 Task: For heading Use Lobster with orange colour, bold & Underline.  font size for heading20,  'Change the font style of data to'Lobster and font size to 12,  Change the alignment of both headline & data to Align right In the sheet  Budget Analysis Sheet
Action: Mouse moved to (299, 157)
Screenshot: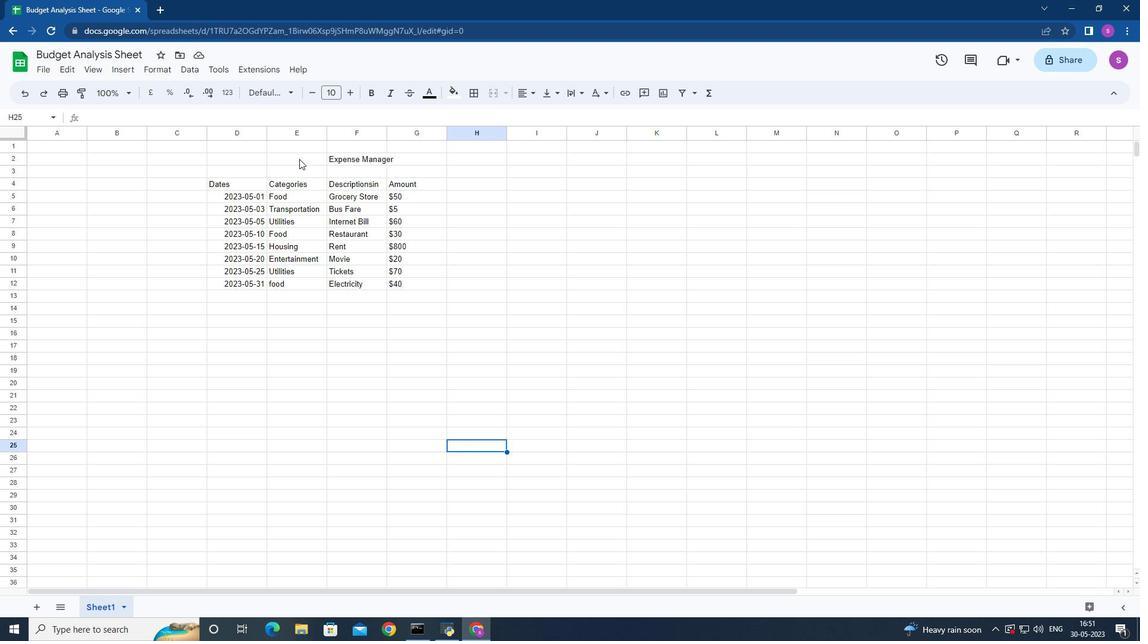 
Action: Mouse pressed left at (299, 157)
Screenshot: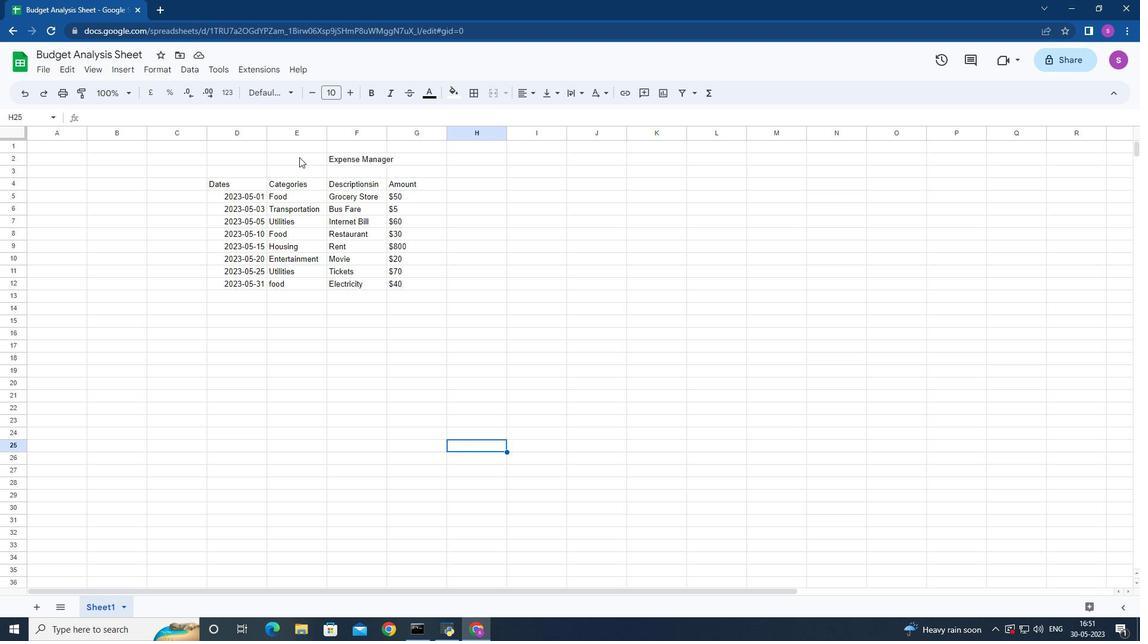 
Action: Mouse moved to (294, 90)
Screenshot: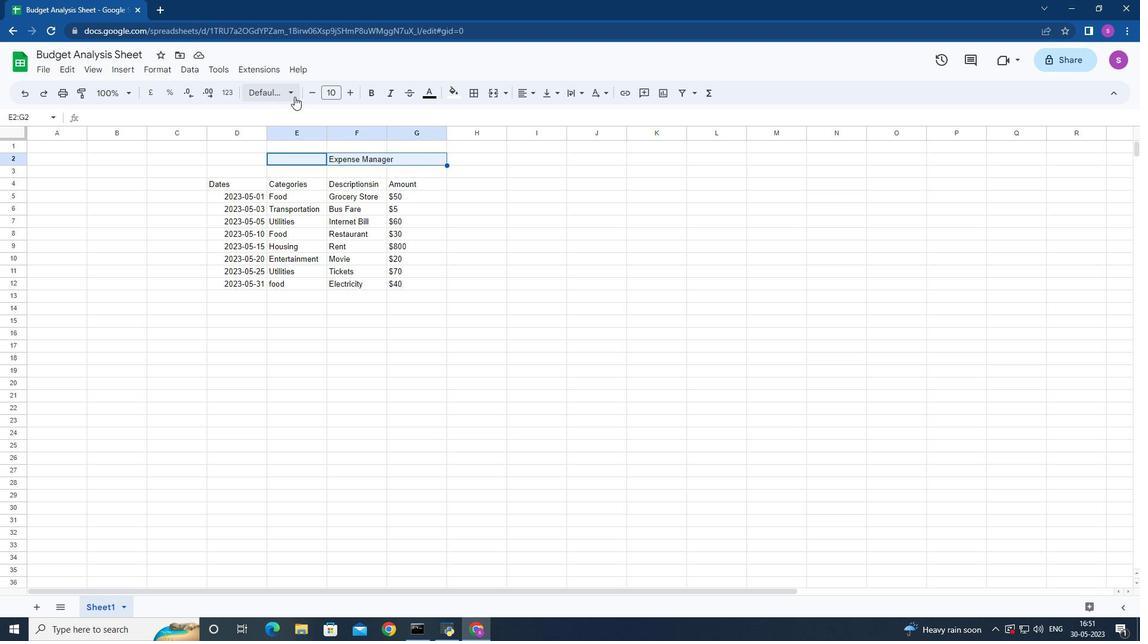 
Action: Mouse pressed left at (294, 90)
Screenshot: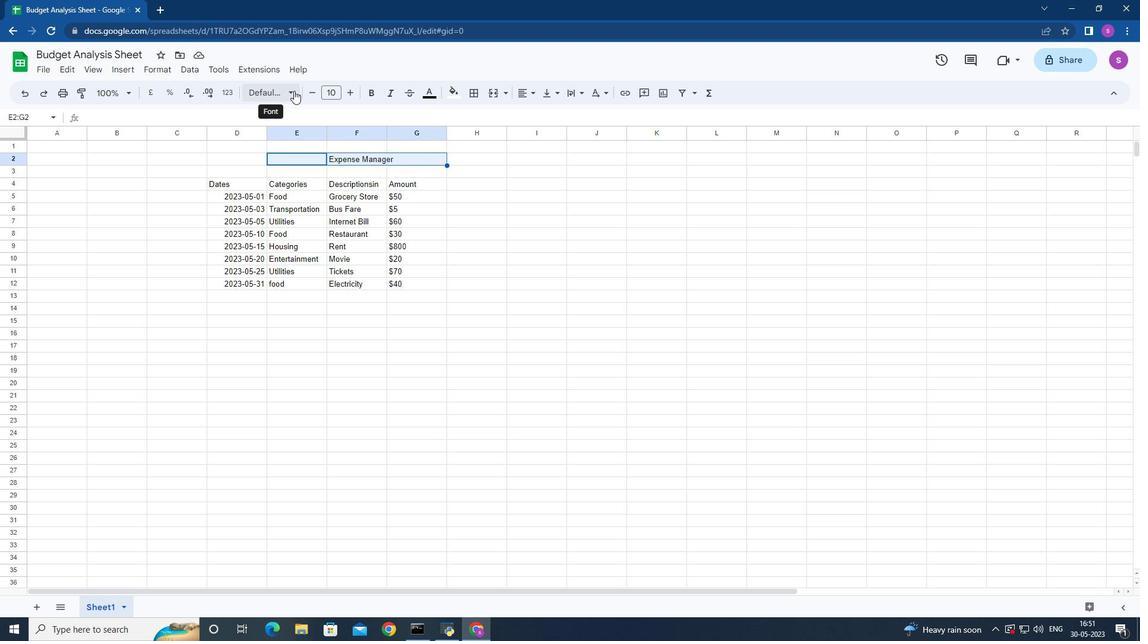
Action: Mouse moved to (326, 414)
Screenshot: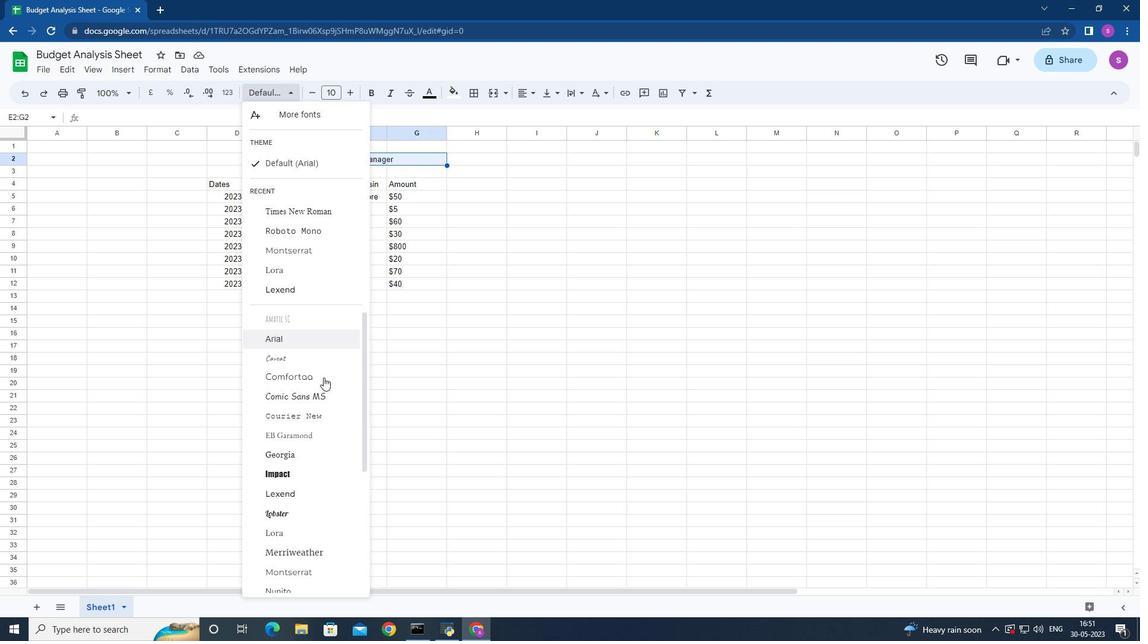 
Action: Mouse scrolled (326, 413) with delta (0, 0)
Screenshot: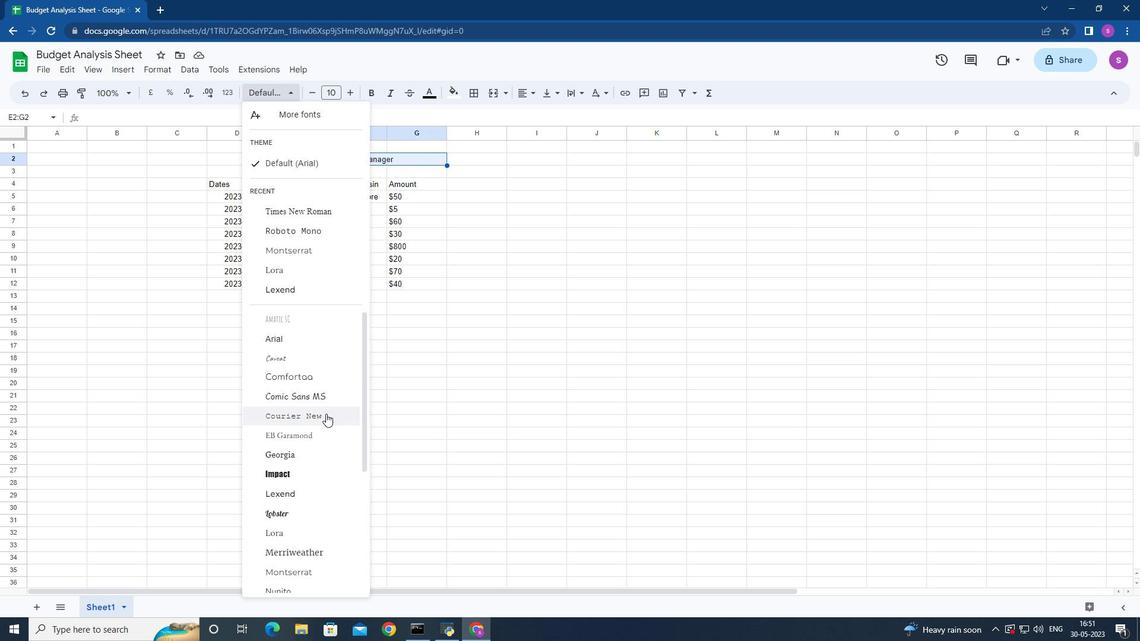
Action: Mouse moved to (308, 456)
Screenshot: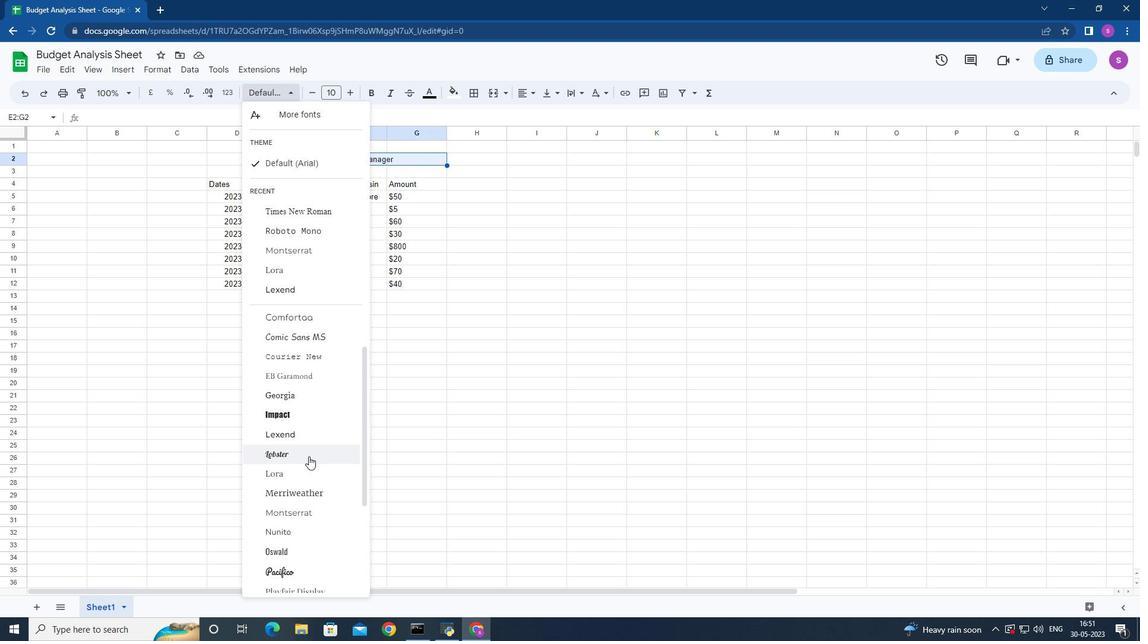 
Action: Mouse pressed left at (308, 456)
Screenshot: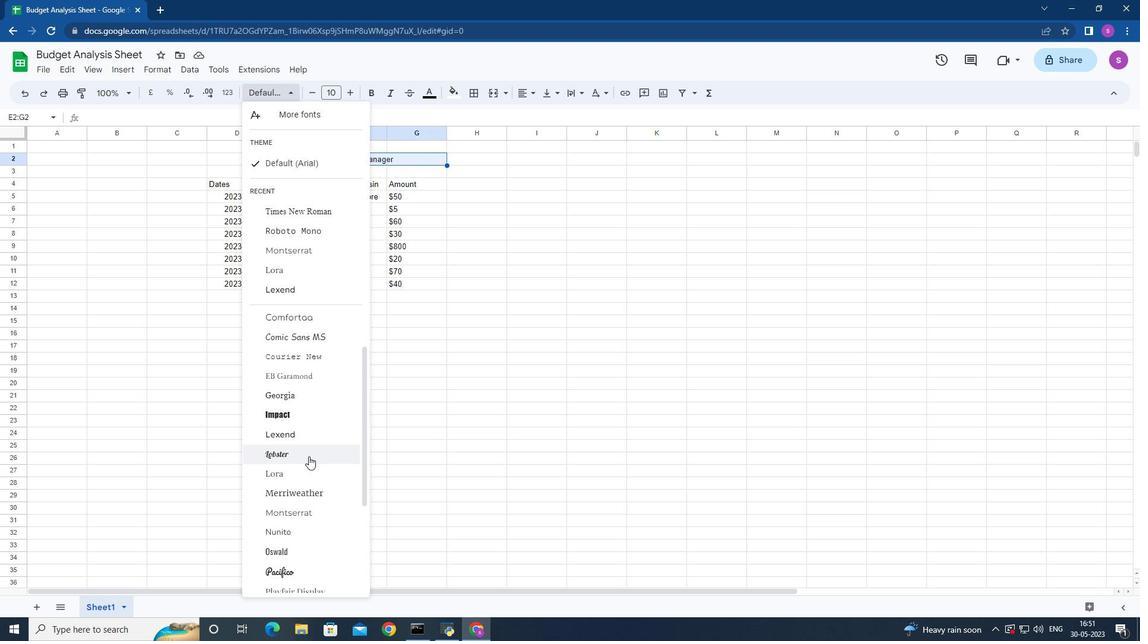 
Action: Mouse moved to (430, 92)
Screenshot: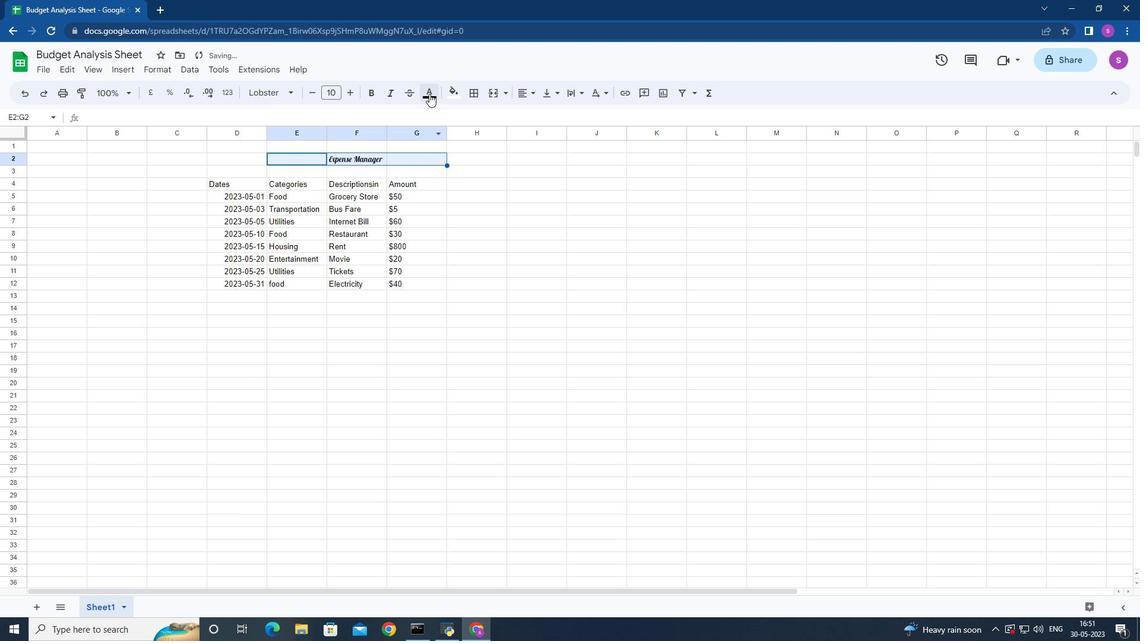 
Action: Mouse pressed left at (430, 92)
Screenshot: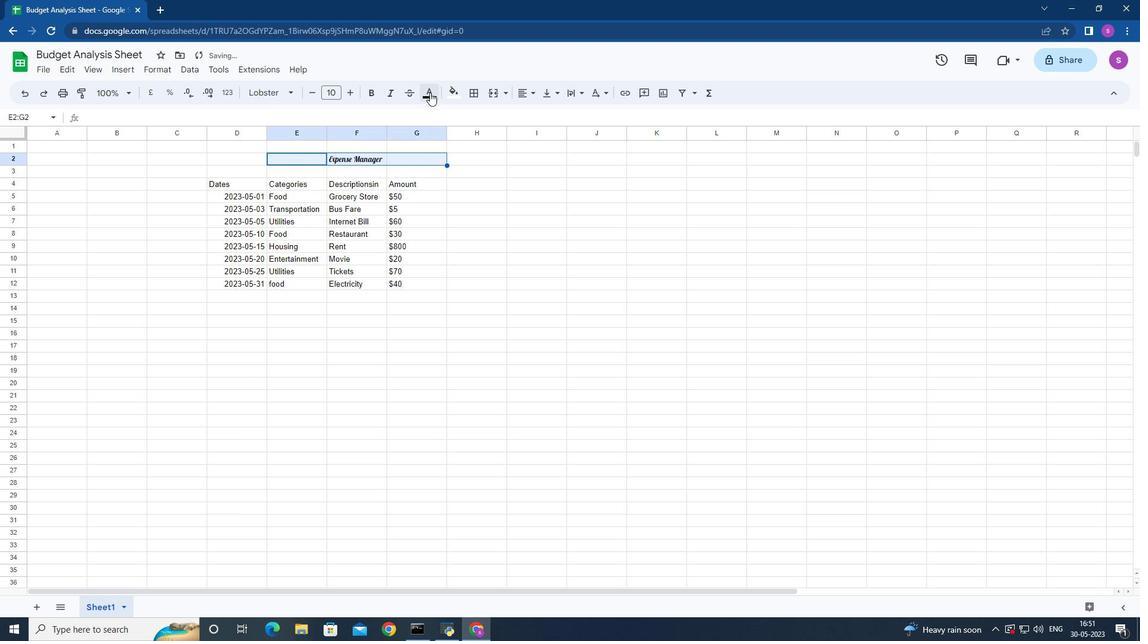 
Action: Mouse moved to (457, 149)
Screenshot: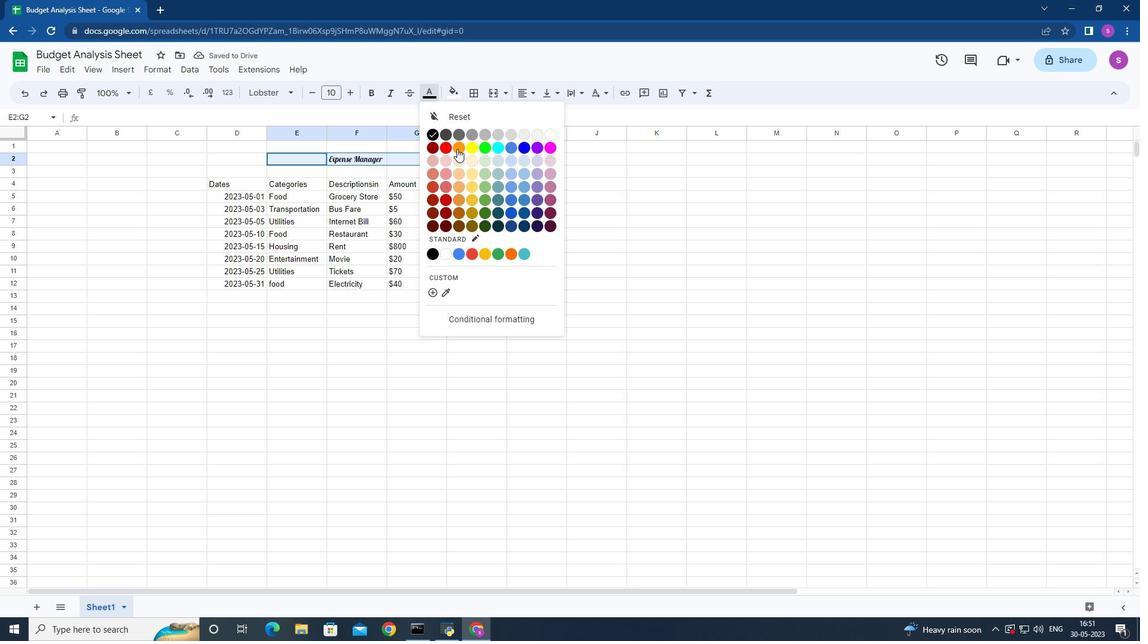 
Action: Mouse pressed left at (457, 149)
Screenshot: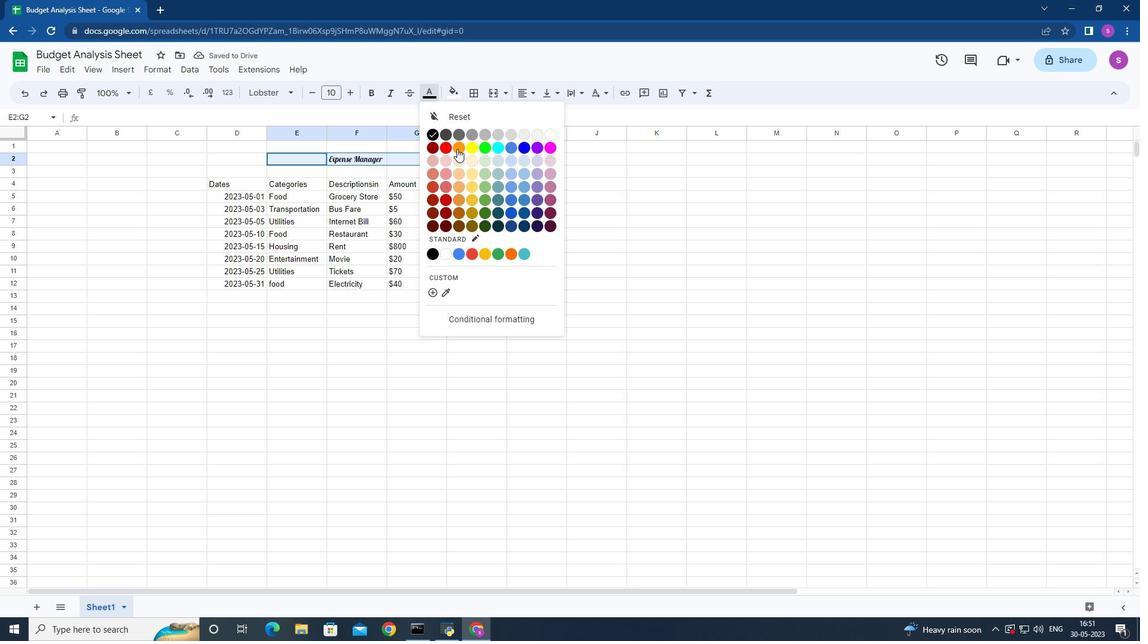 
Action: Mouse moved to (373, 93)
Screenshot: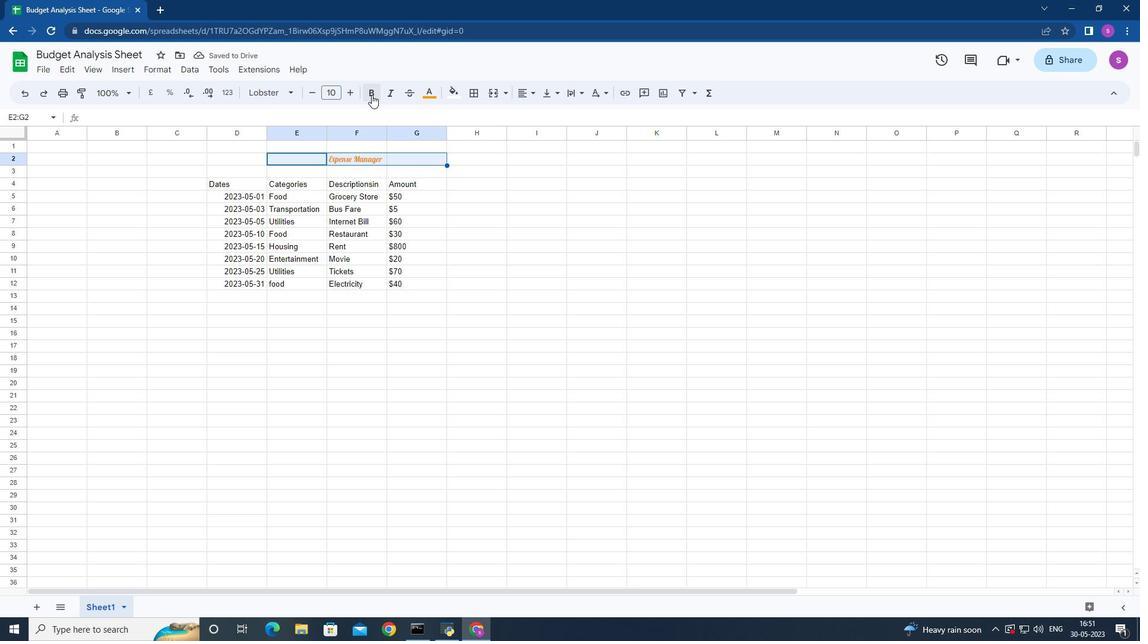 
Action: Mouse pressed left at (373, 93)
Screenshot: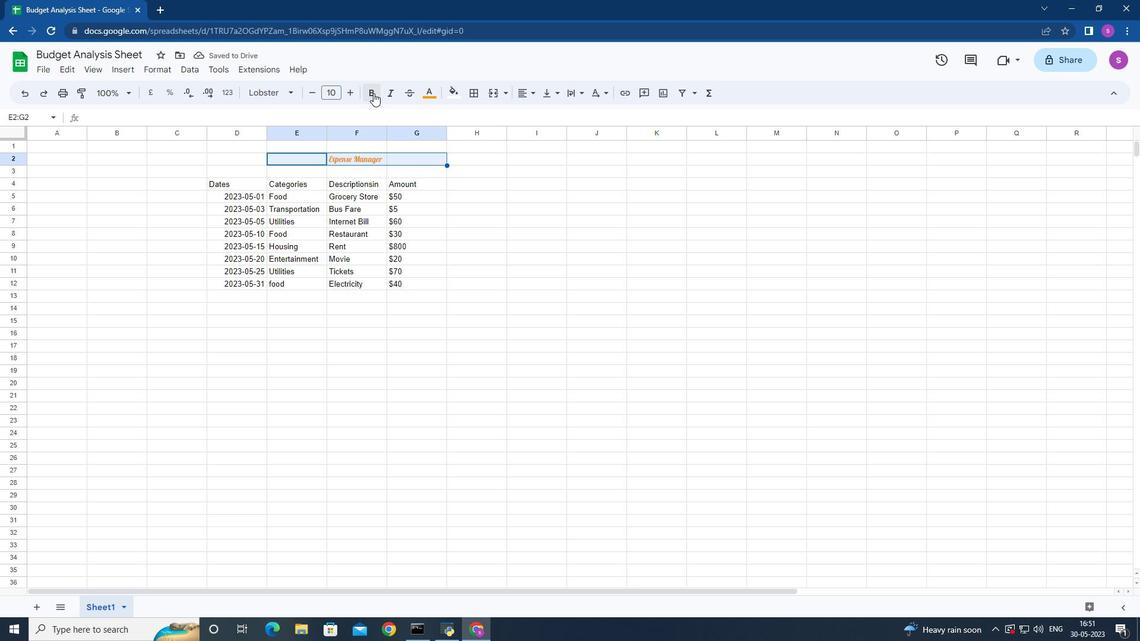
Action: Mouse moved to (156, 71)
Screenshot: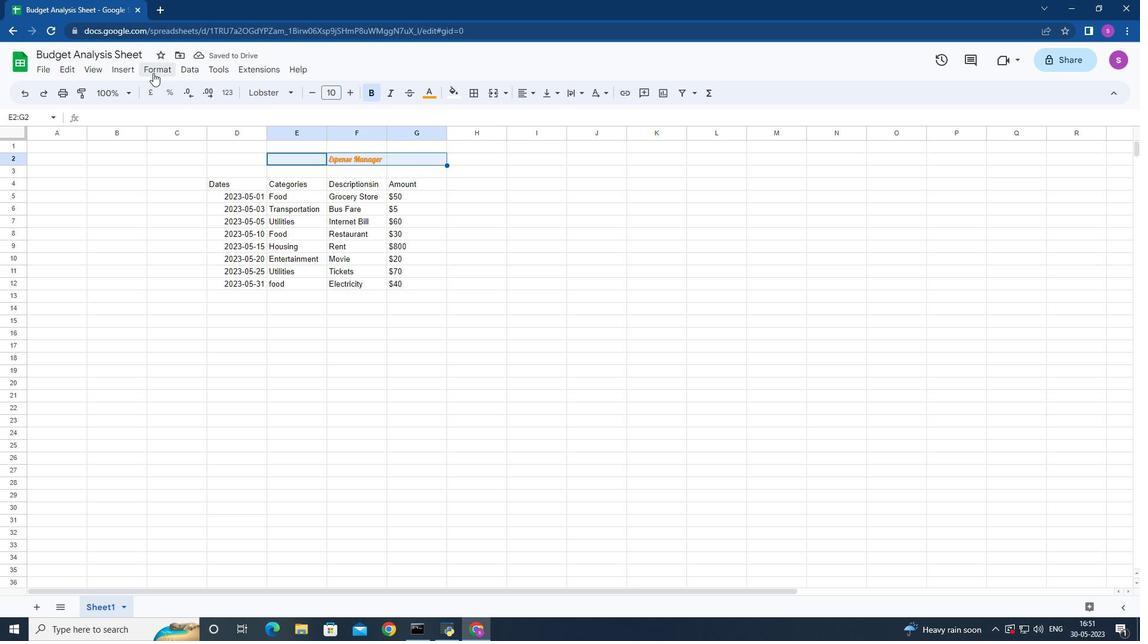 
Action: Mouse pressed left at (156, 71)
Screenshot: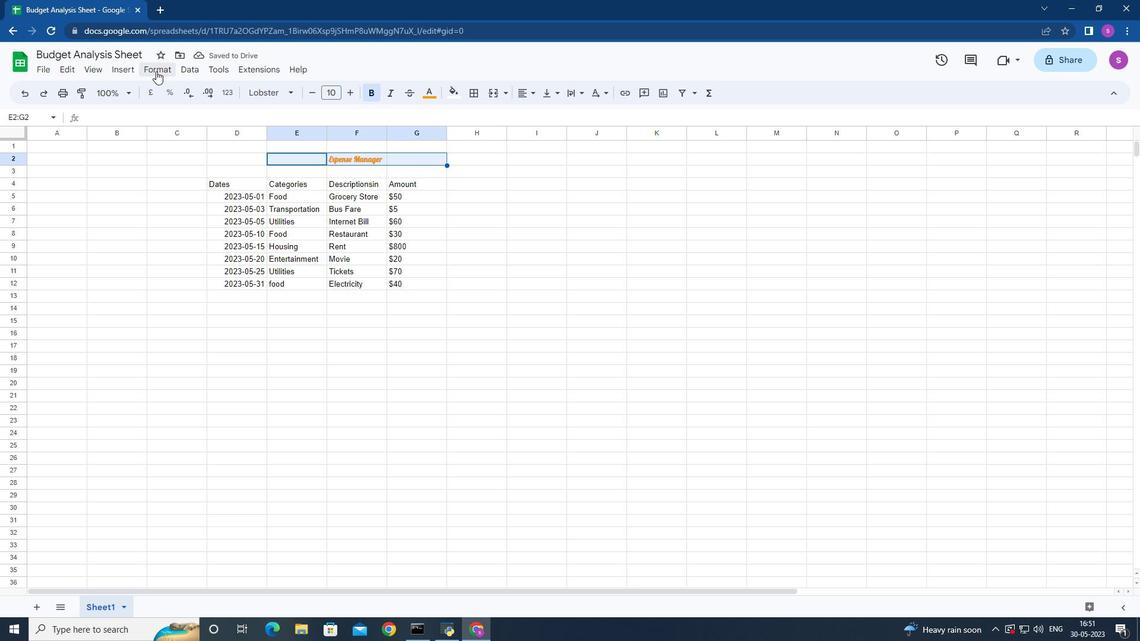 
Action: Mouse moved to (357, 177)
Screenshot: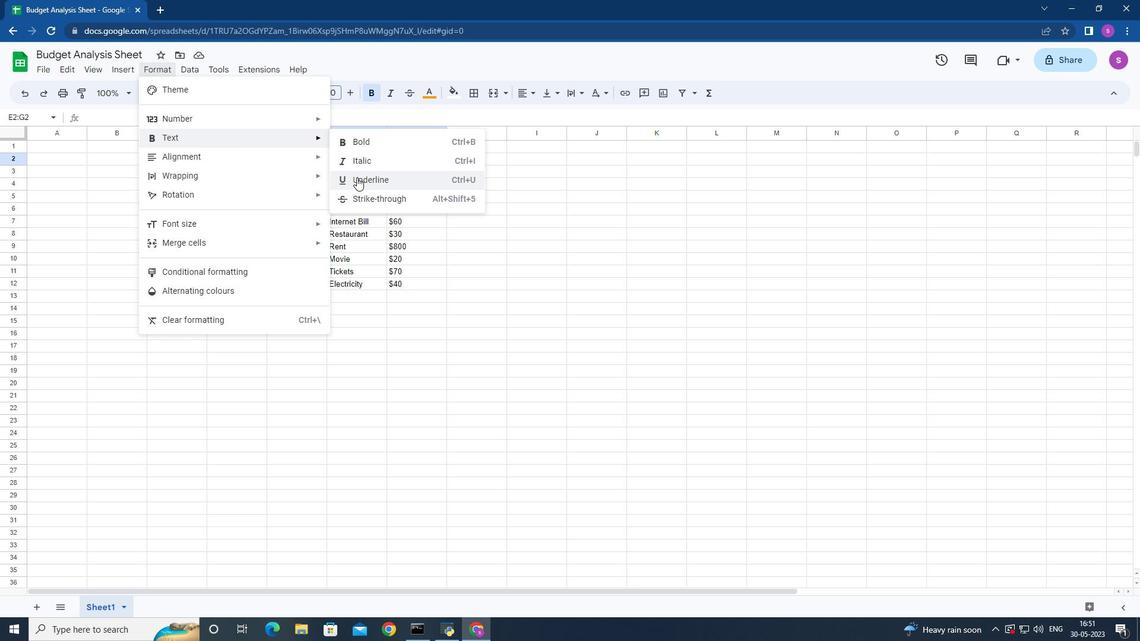 
Action: Mouse pressed left at (357, 177)
Screenshot: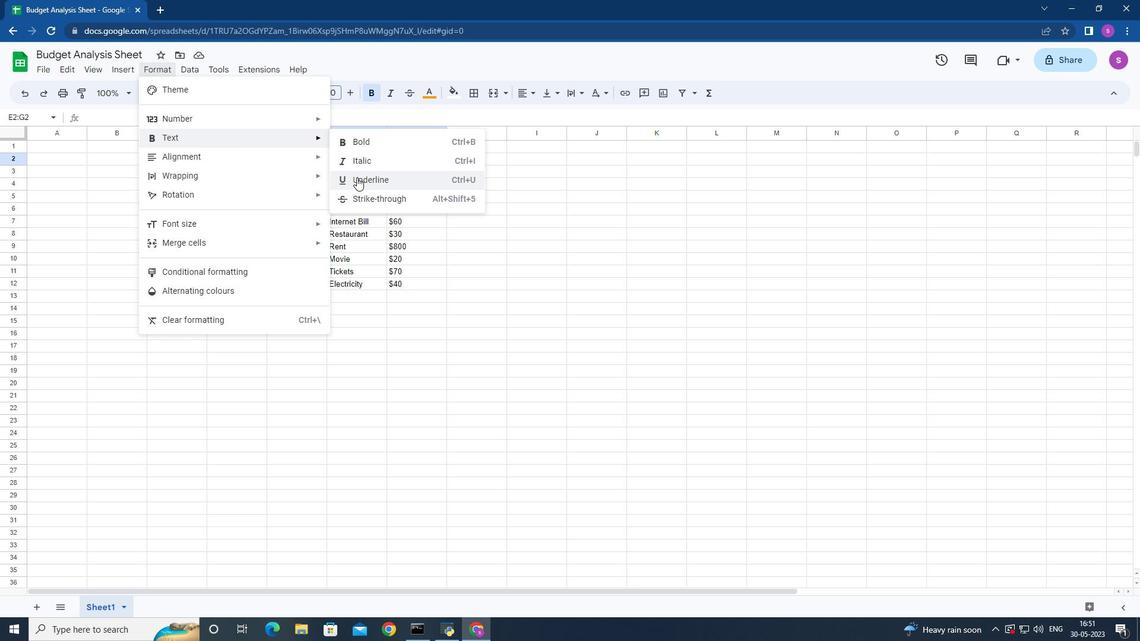 
Action: Mouse moved to (352, 94)
Screenshot: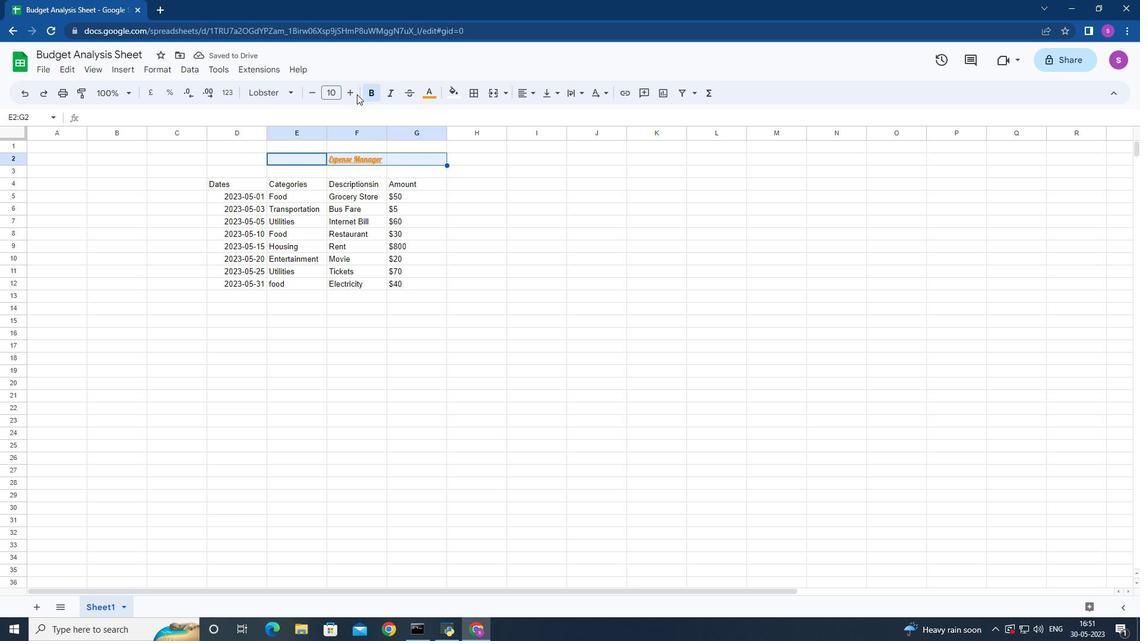 
Action: Mouse pressed left at (352, 94)
Screenshot: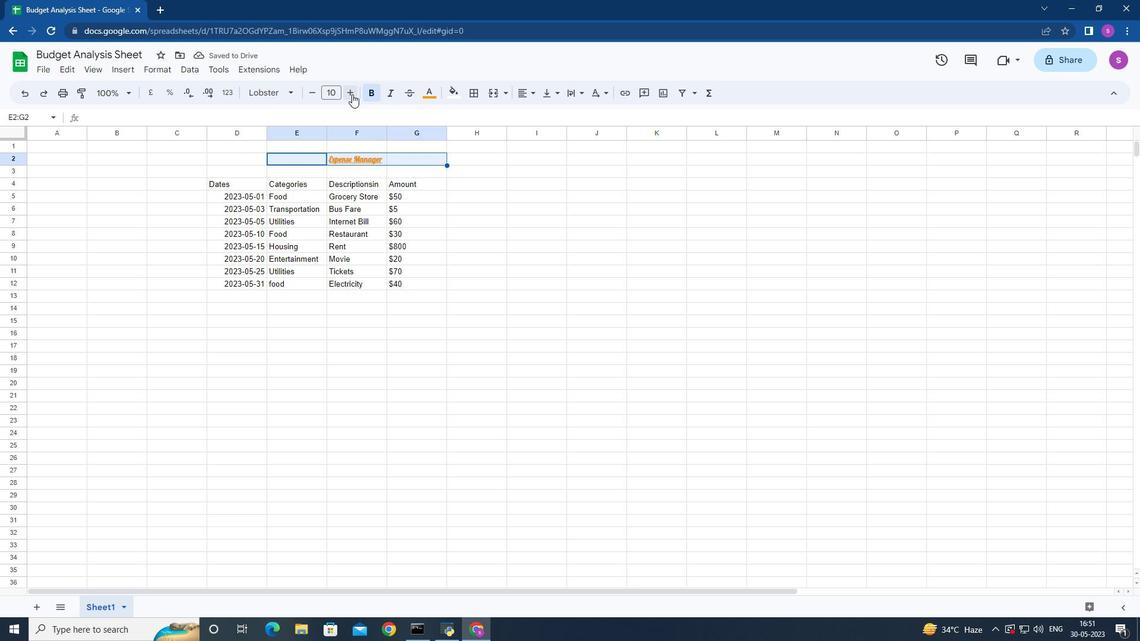 
Action: Mouse pressed left at (352, 94)
Screenshot: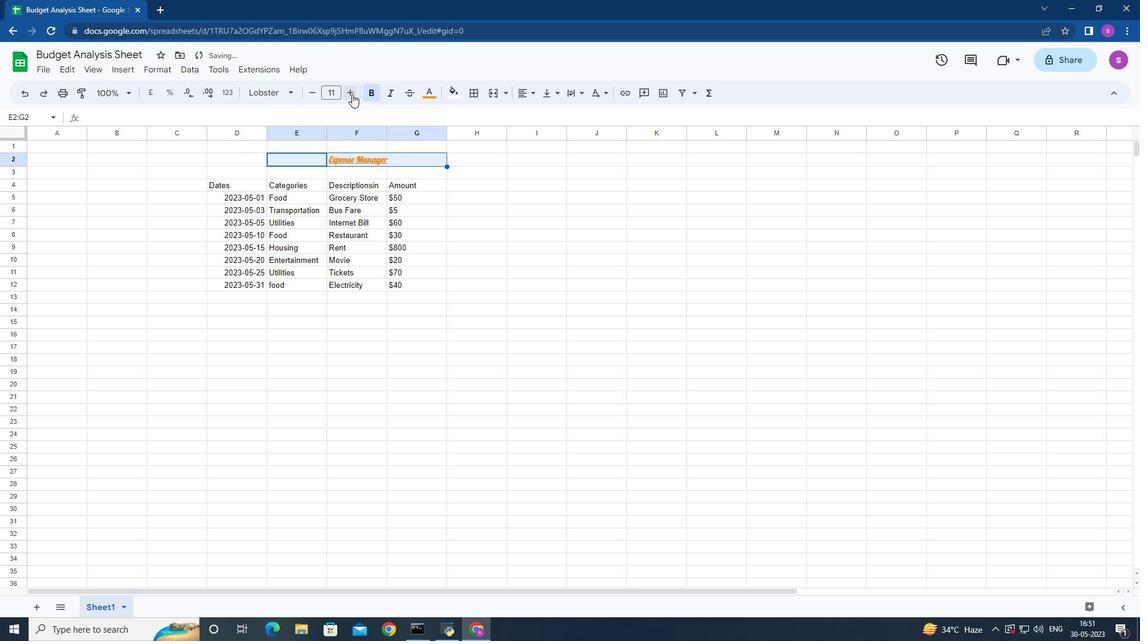 
Action: Mouse pressed left at (352, 94)
Screenshot: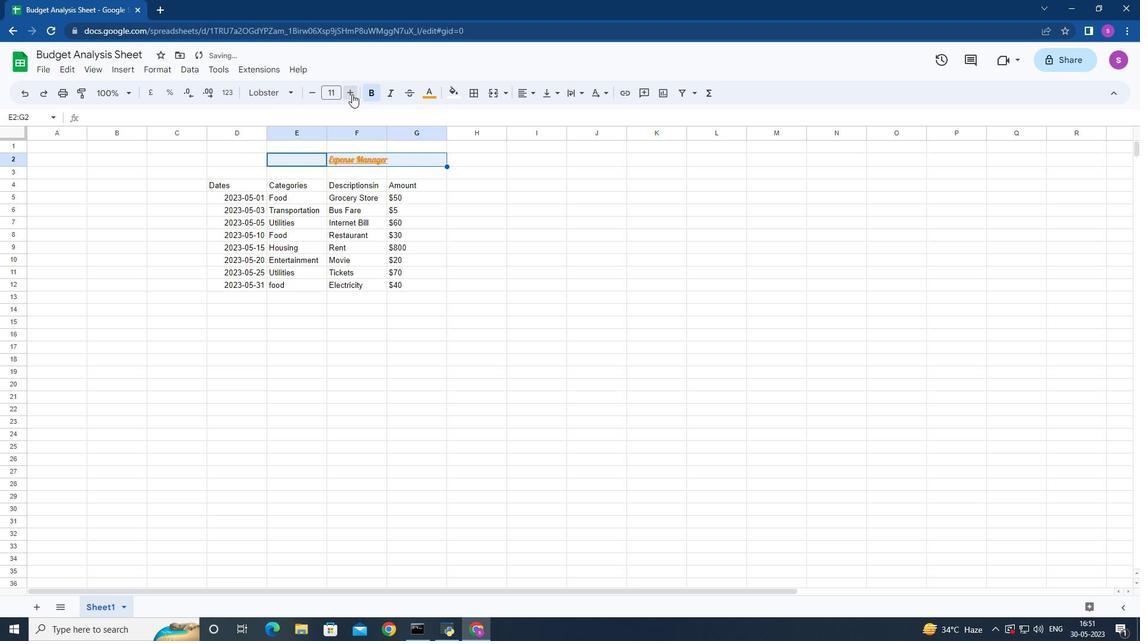 
Action: Mouse pressed left at (352, 94)
Screenshot: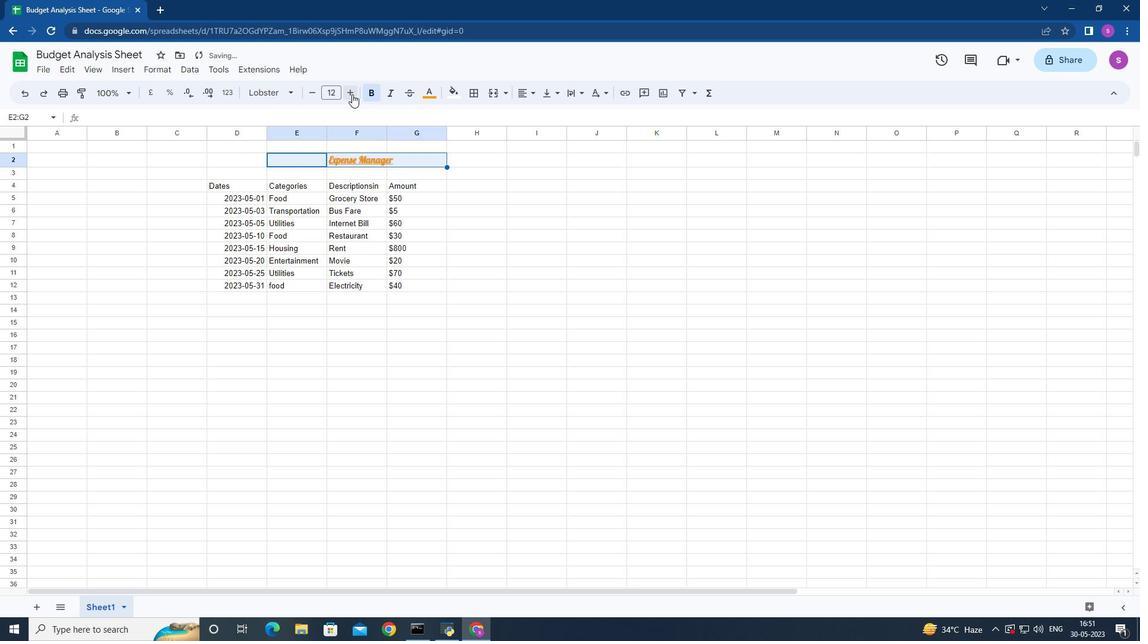 
Action: Mouse pressed left at (352, 94)
Screenshot: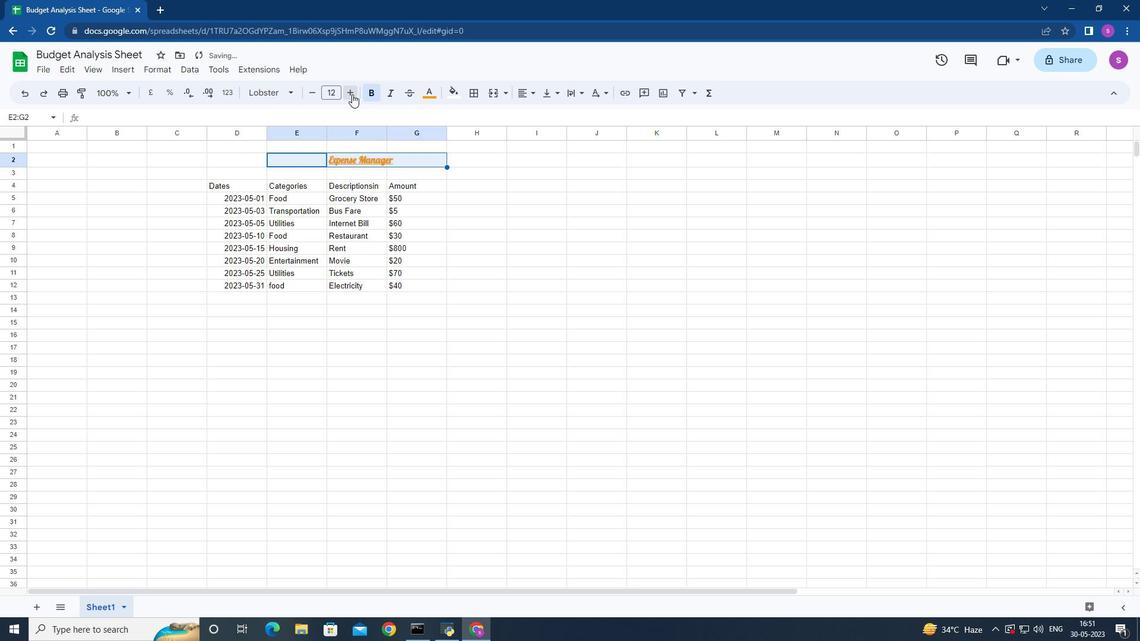 
Action: Mouse pressed left at (352, 94)
Screenshot: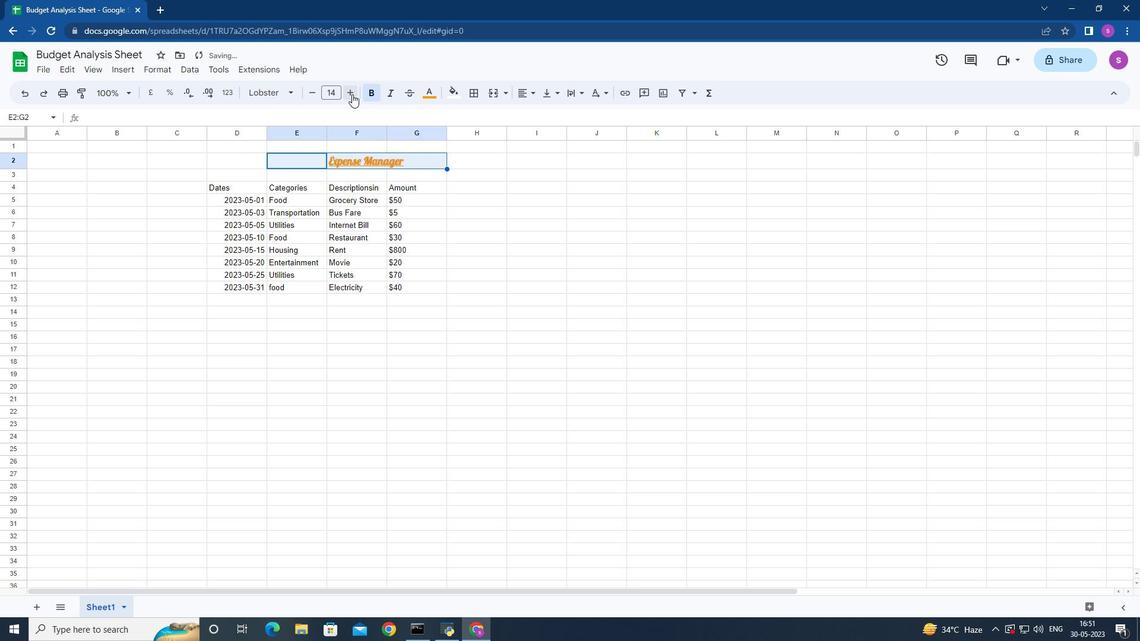 
Action: Mouse pressed left at (352, 94)
Screenshot: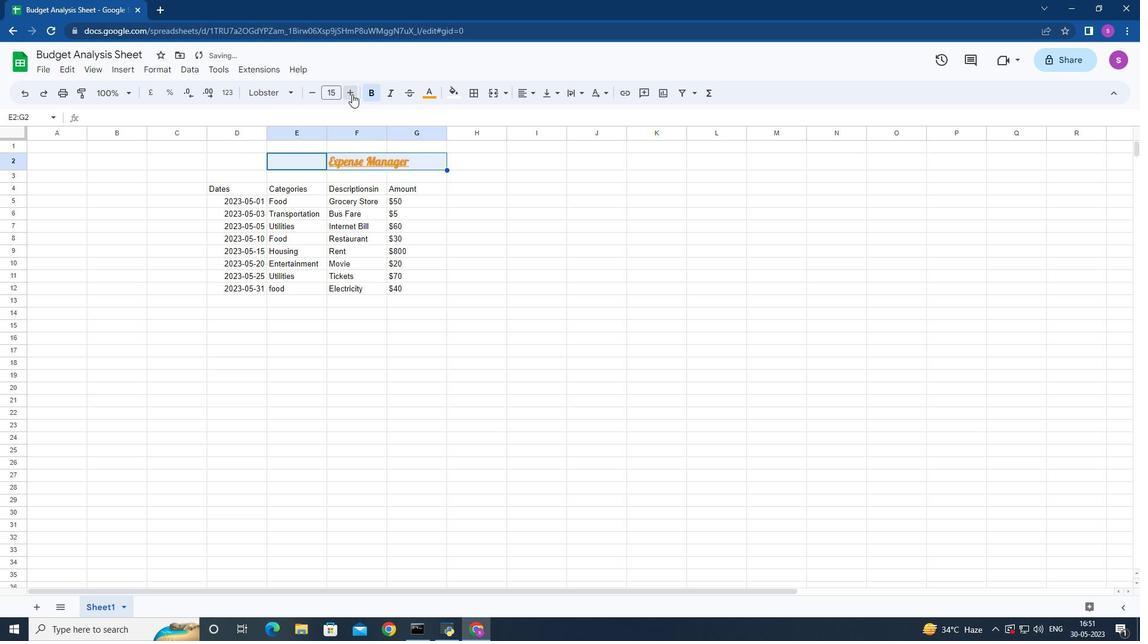 
Action: Mouse pressed left at (352, 94)
Screenshot: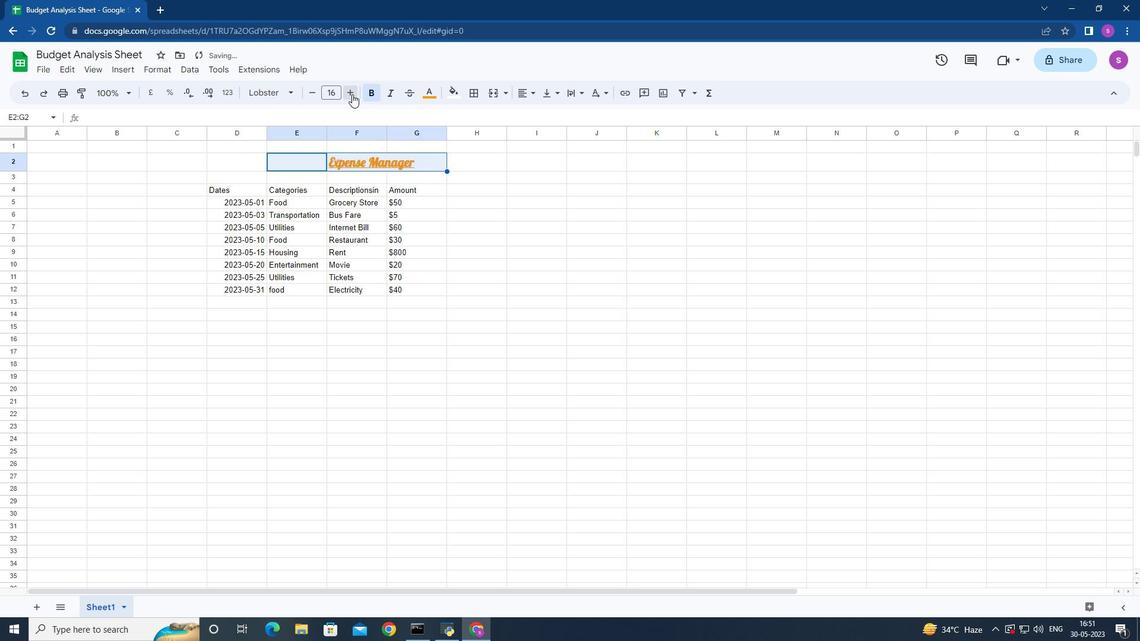 
Action: Mouse pressed left at (352, 94)
Screenshot: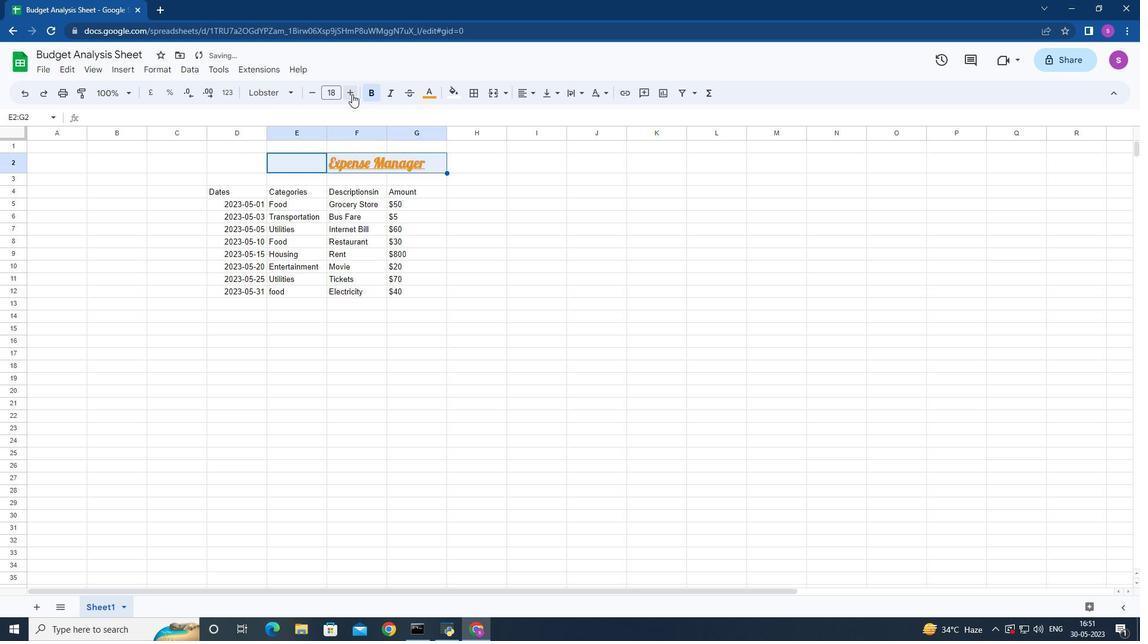 
Action: Mouse pressed left at (352, 94)
Screenshot: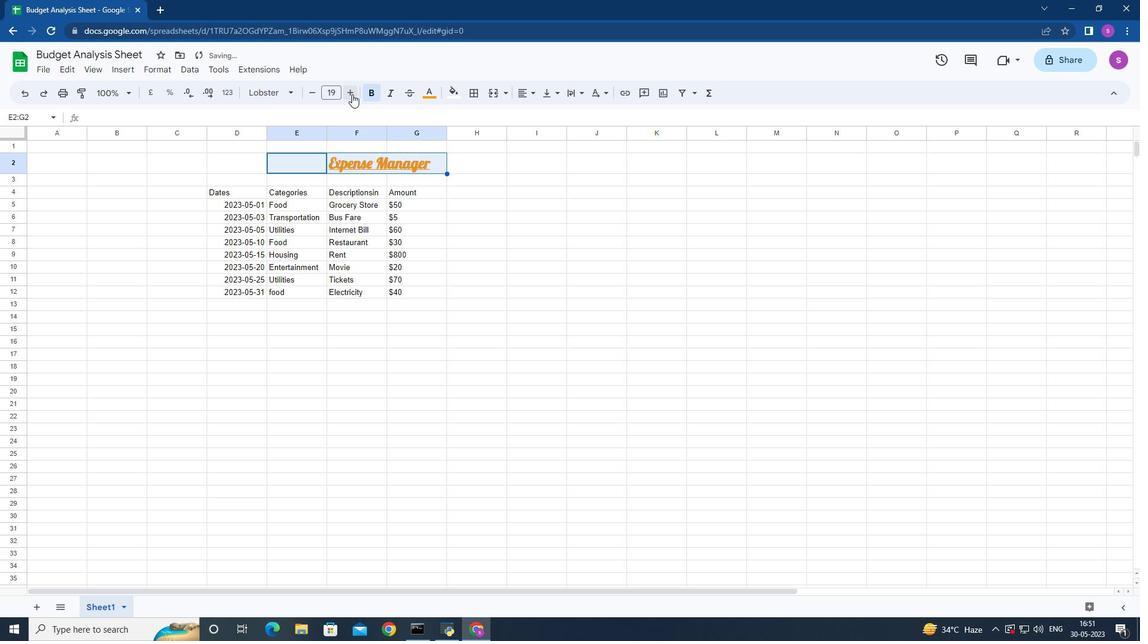 
Action: Mouse moved to (212, 189)
Screenshot: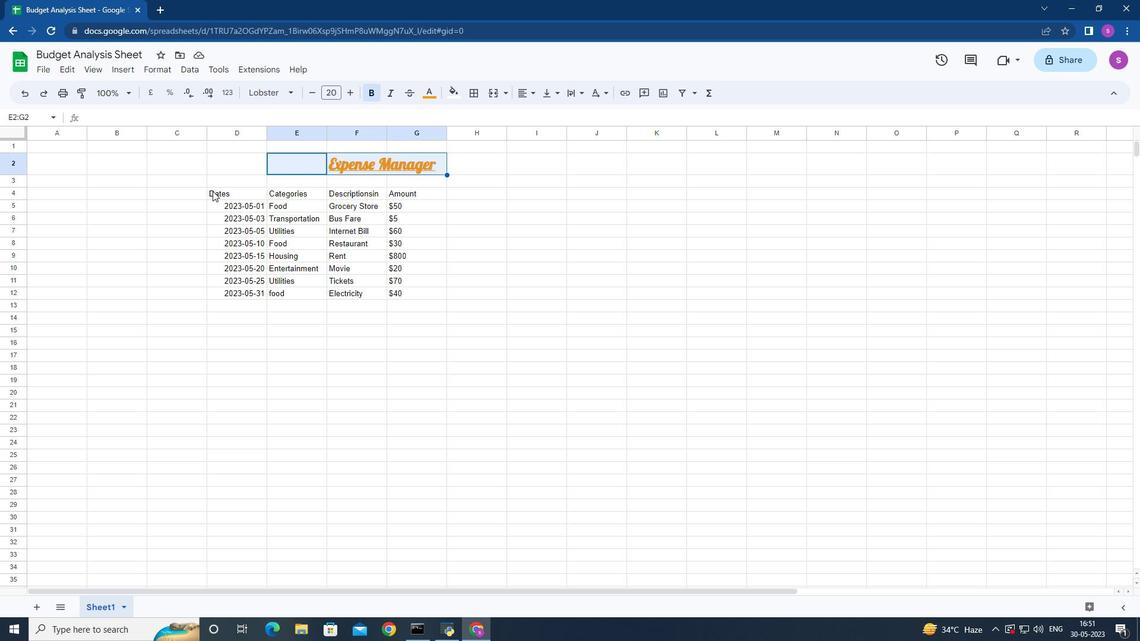 
Action: Mouse pressed left at (212, 189)
Screenshot: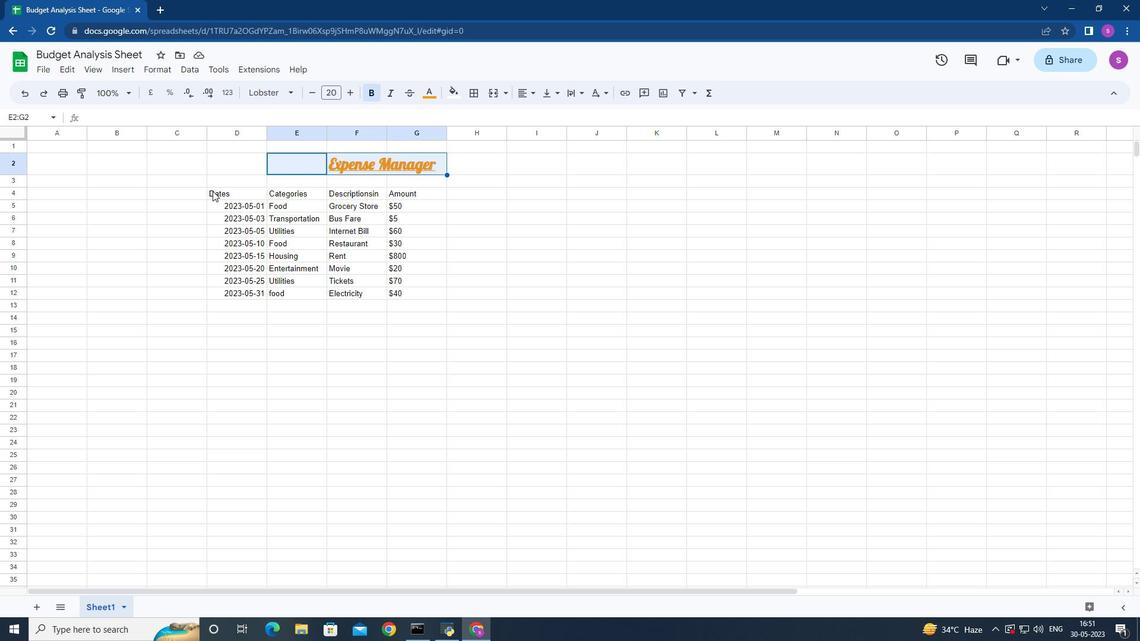
Action: Mouse moved to (290, 92)
Screenshot: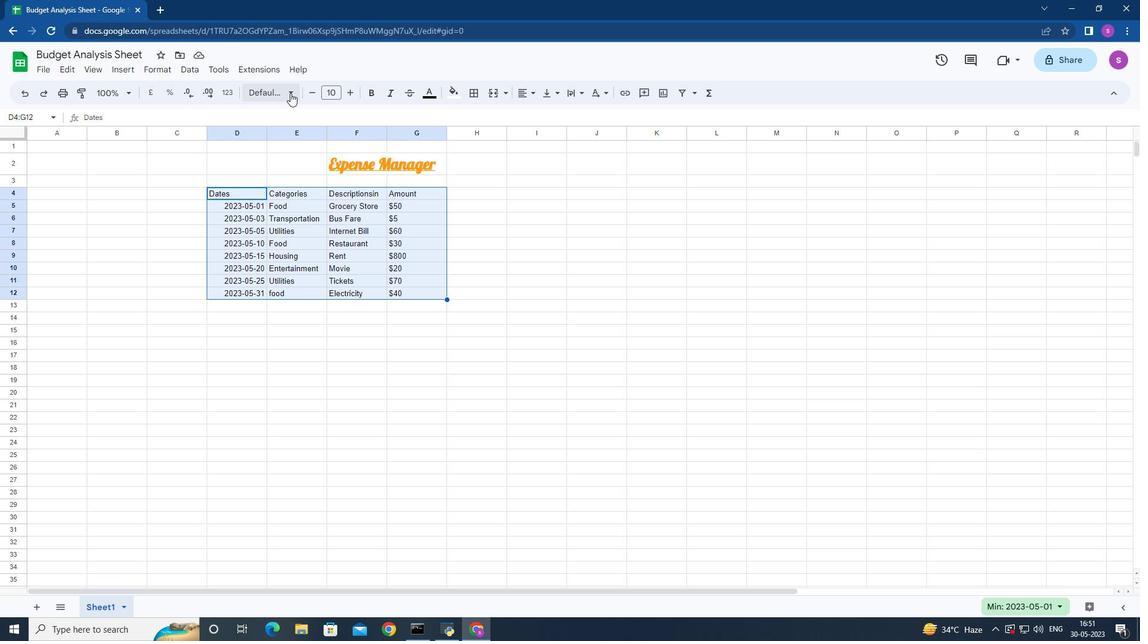
Action: Mouse pressed left at (290, 92)
Screenshot: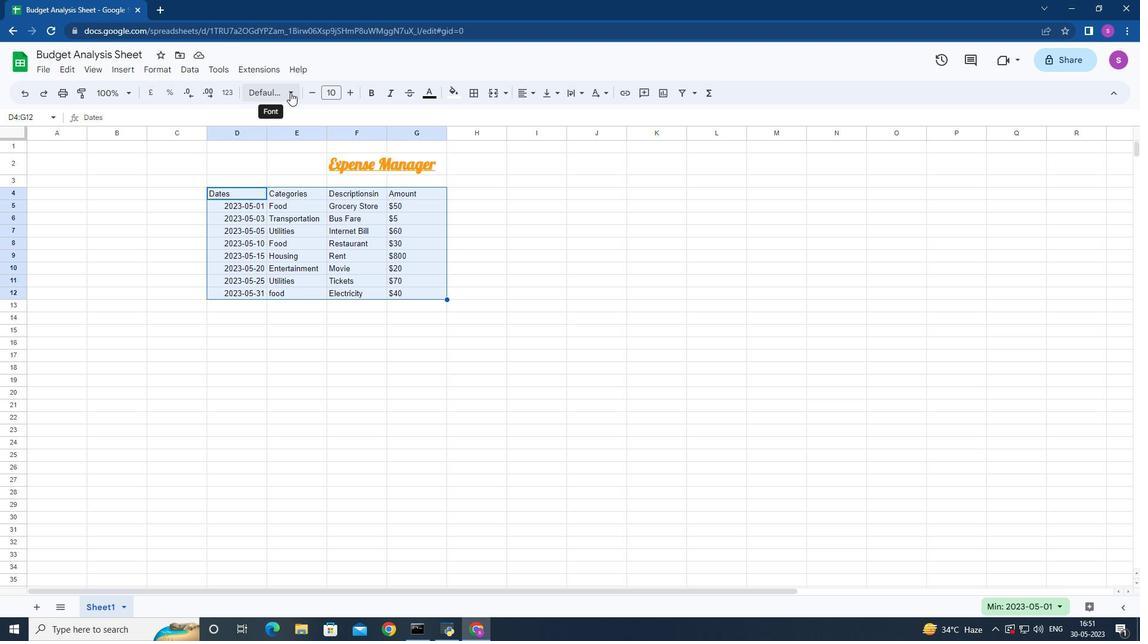 
Action: Mouse moved to (313, 518)
Screenshot: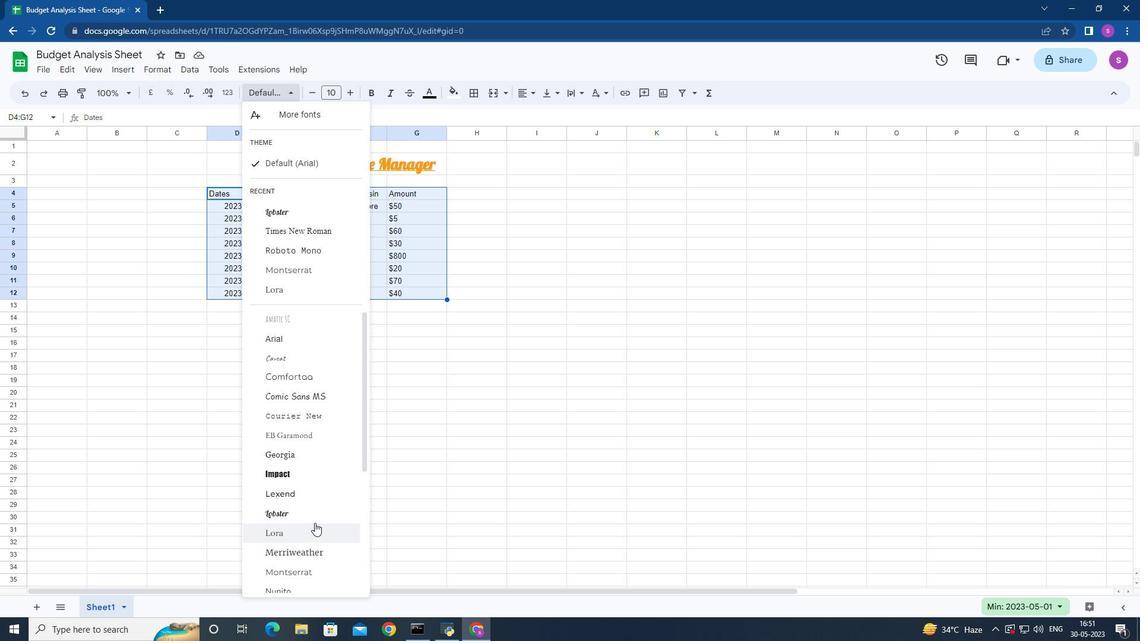 
Action: Mouse pressed left at (313, 518)
Screenshot: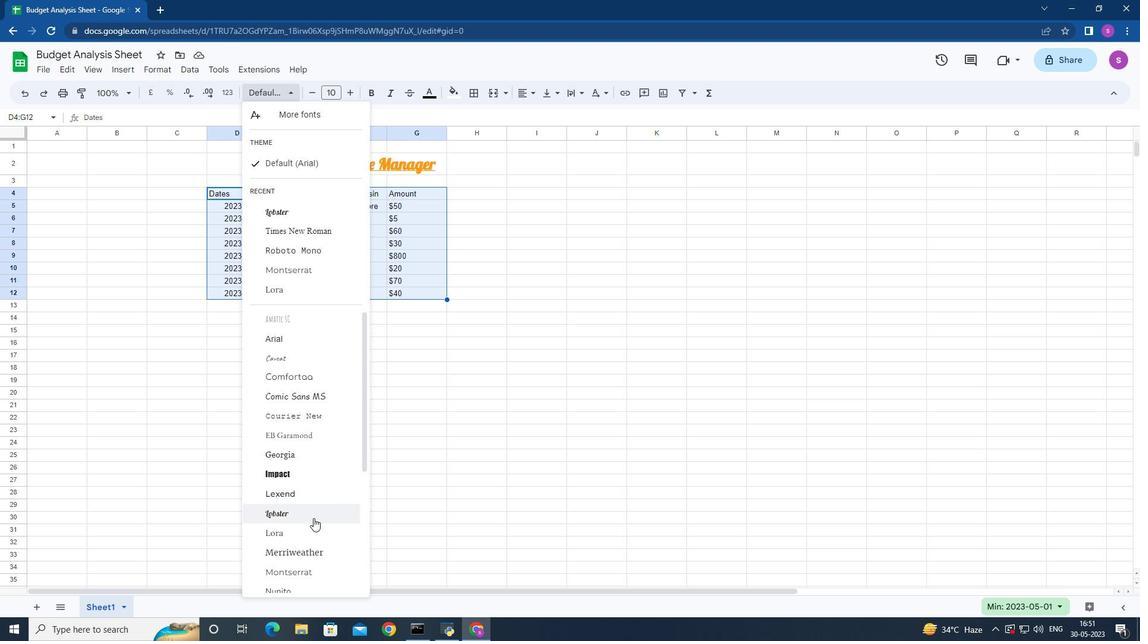 
Action: Mouse moved to (349, 93)
Screenshot: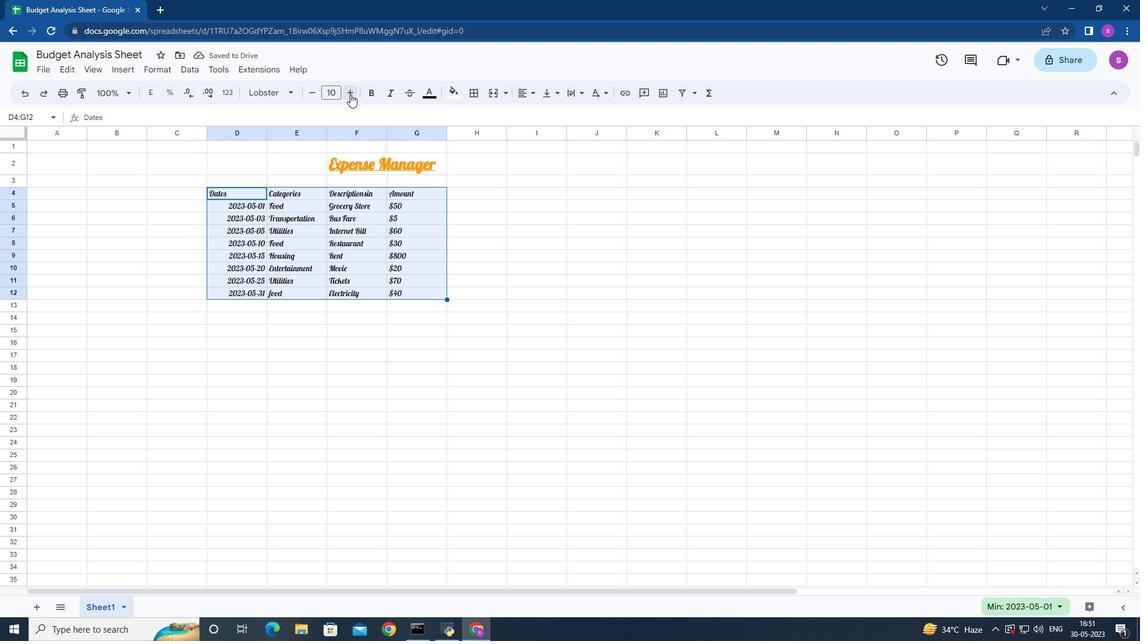 
Action: Mouse pressed left at (349, 93)
Screenshot: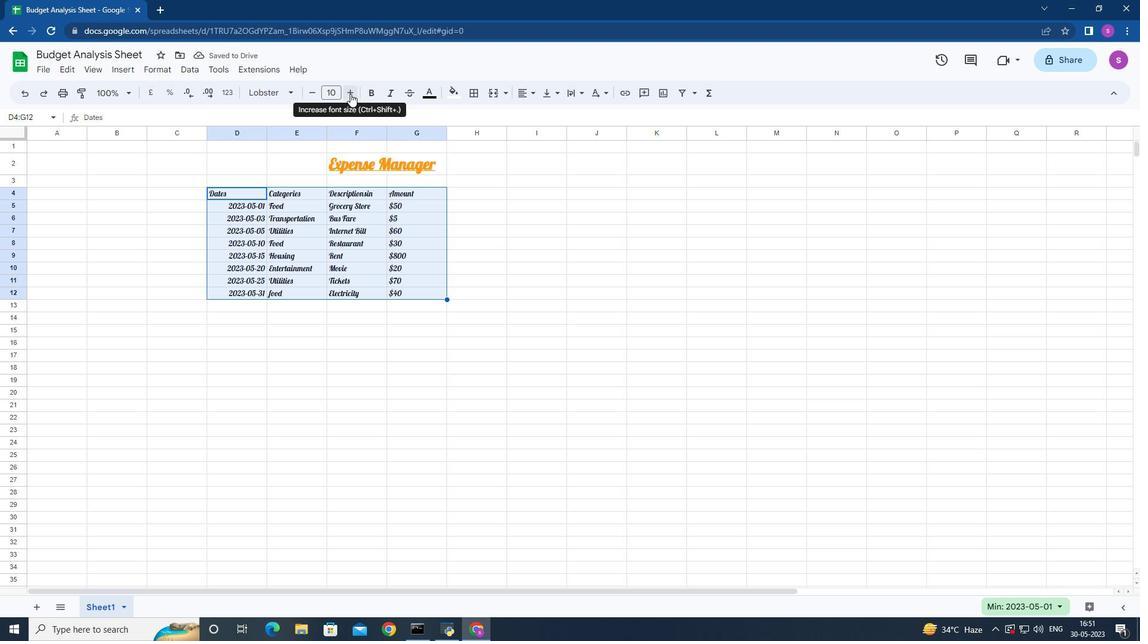 
Action: Mouse pressed left at (349, 93)
Screenshot: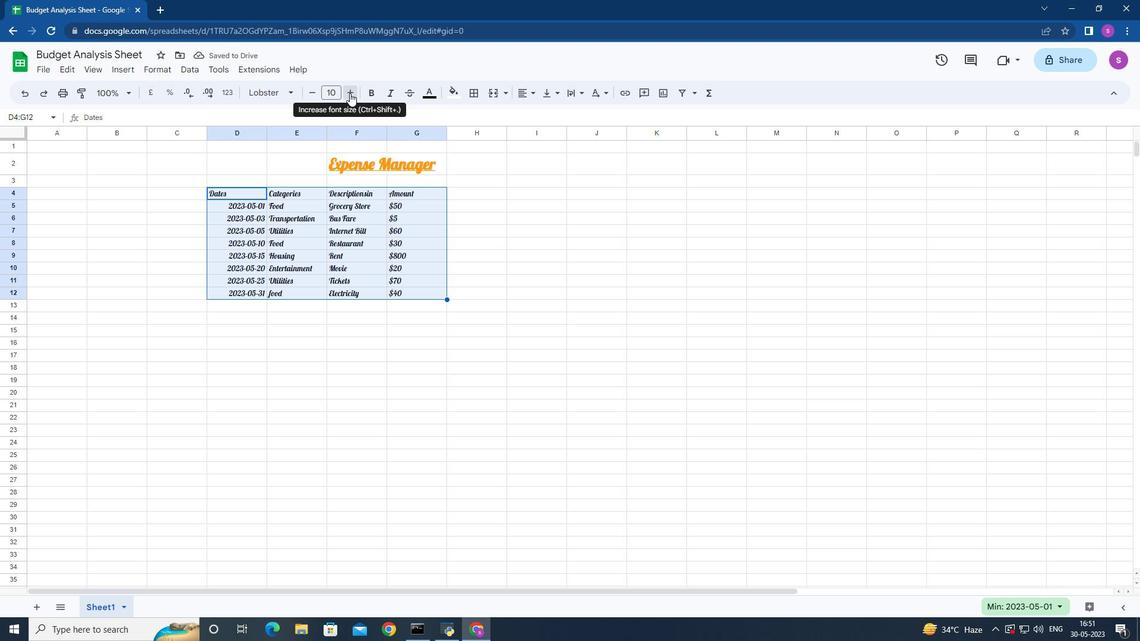 
Action: Mouse moved to (531, 90)
Screenshot: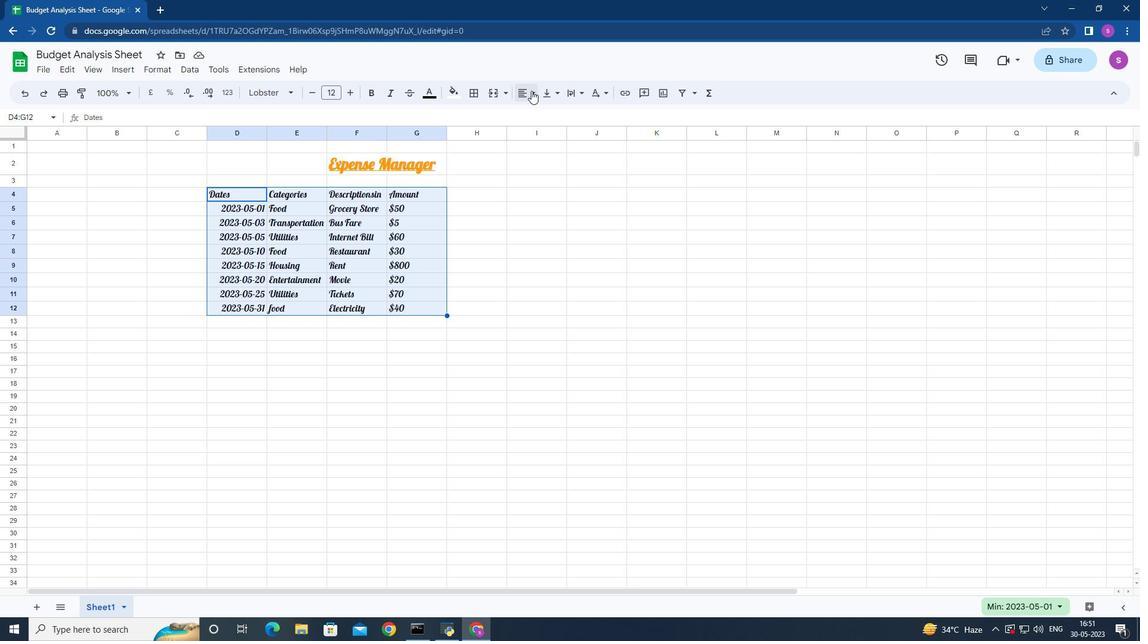 
Action: Mouse pressed left at (531, 90)
Screenshot: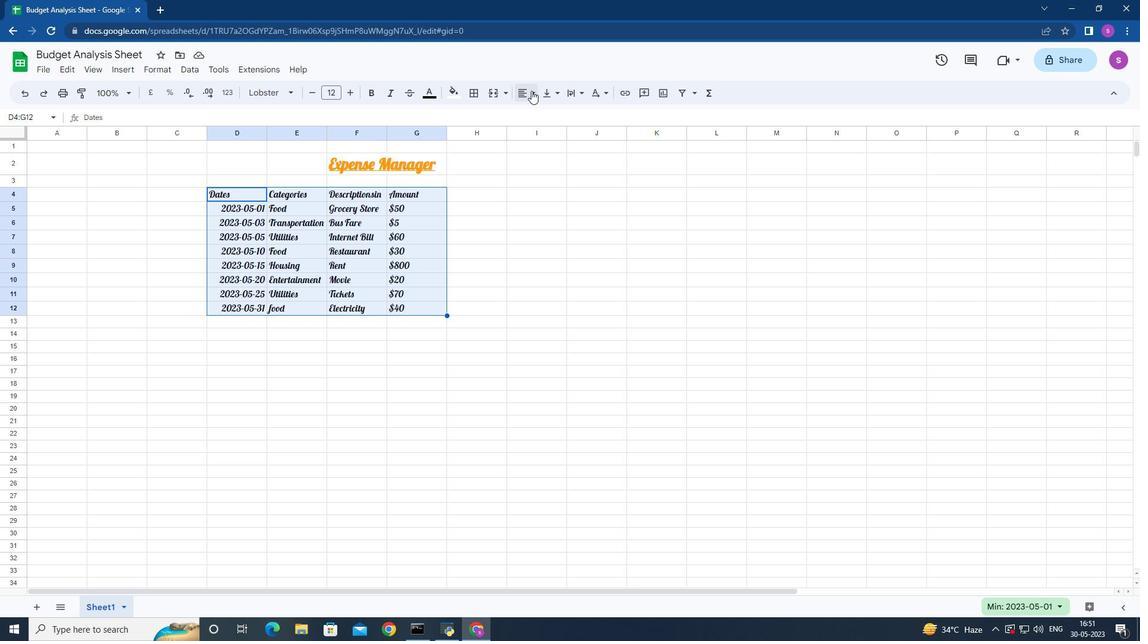 
Action: Mouse moved to (563, 118)
Screenshot: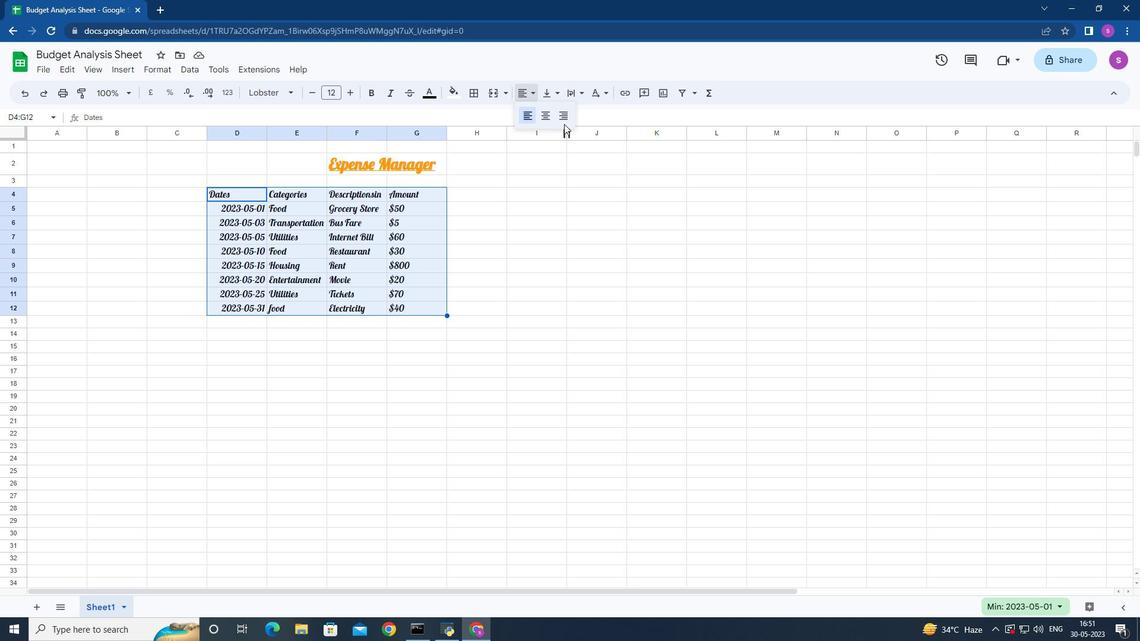 
Action: Mouse pressed left at (563, 118)
Screenshot: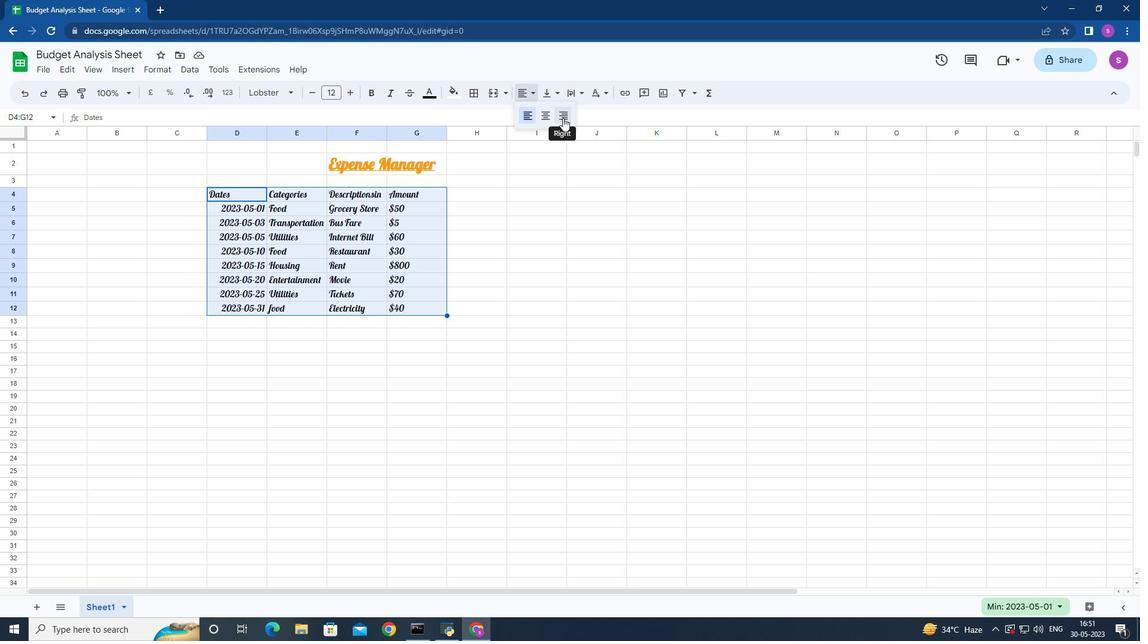 
Action: Mouse moved to (281, 158)
Screenshot: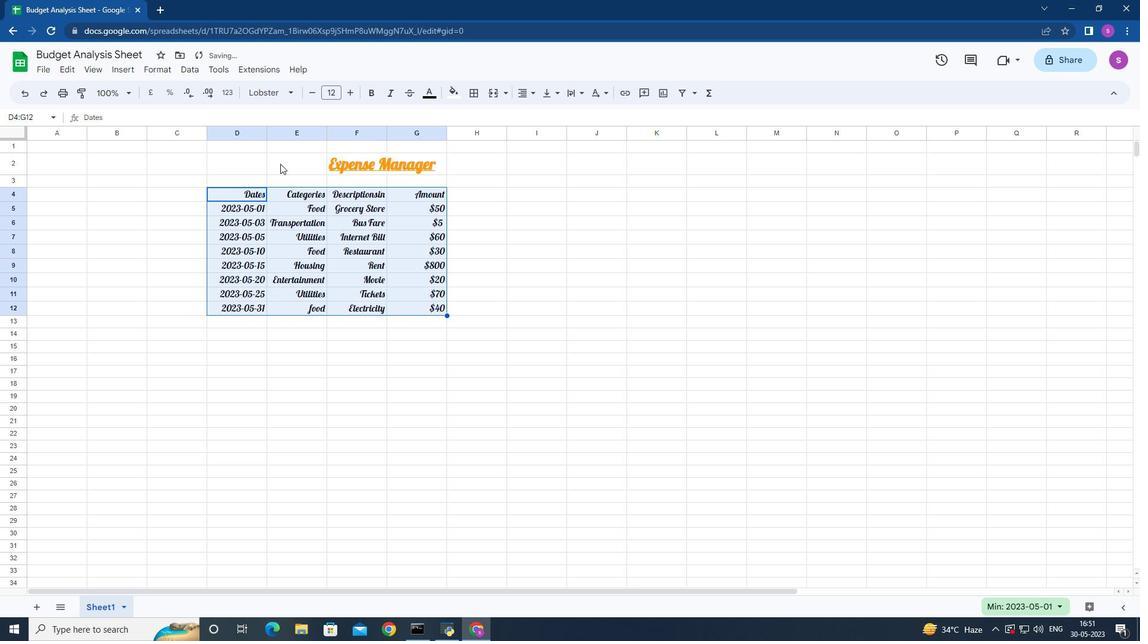 
Action: Mouse pressed left at (281, 158)
Screenshot: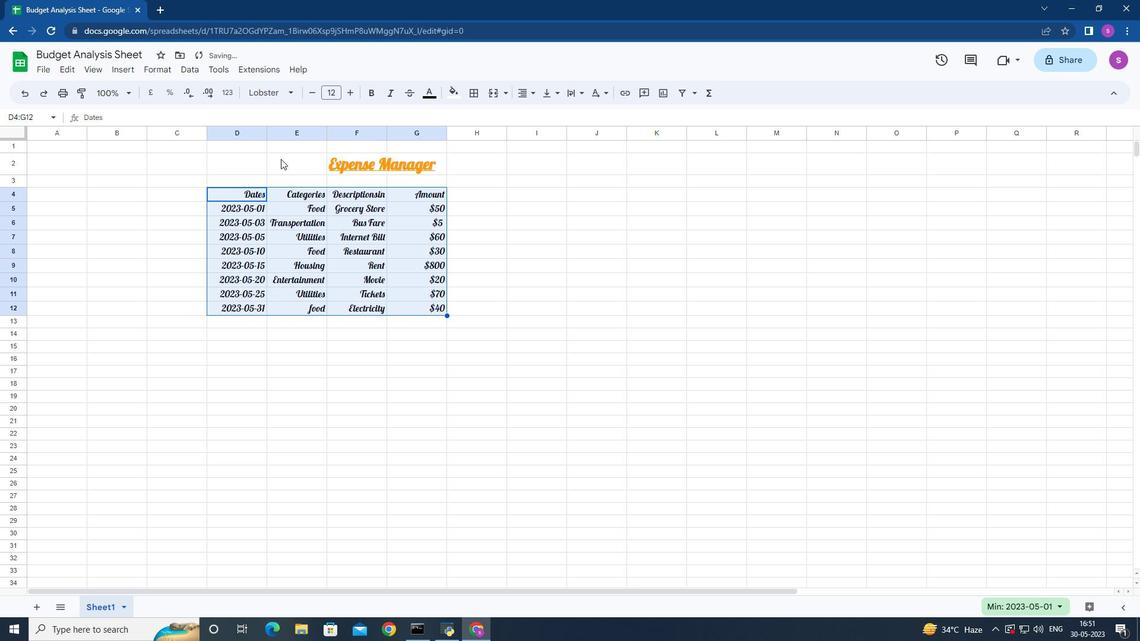 
Action: Mouse moved to (530, 94)
Screenshot: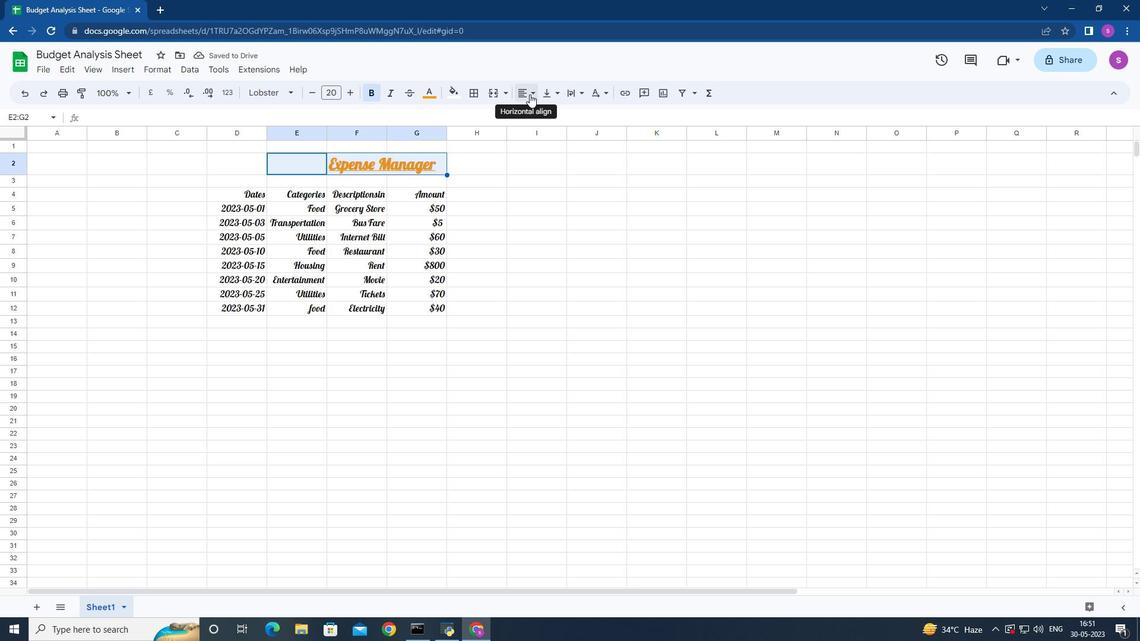 
Action: Mouse pressed left at (530, 94)
Screenshot: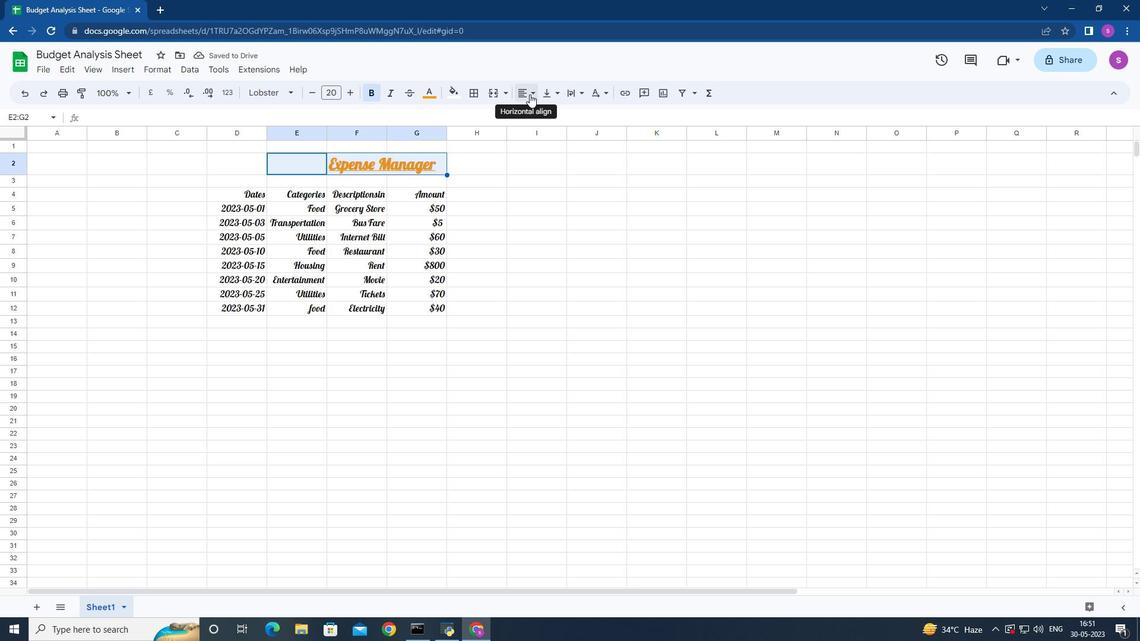 
Action: Mouse moved to (559, 117)
Screenshot: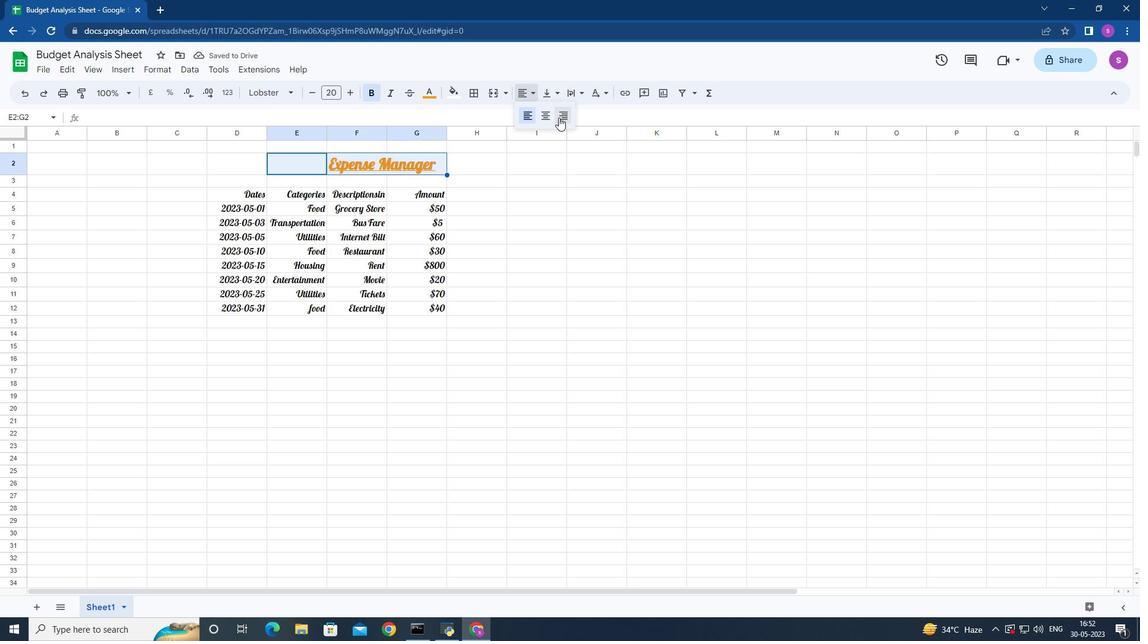 
Action: Mouse pressed left at (559, 117)
Screenshot: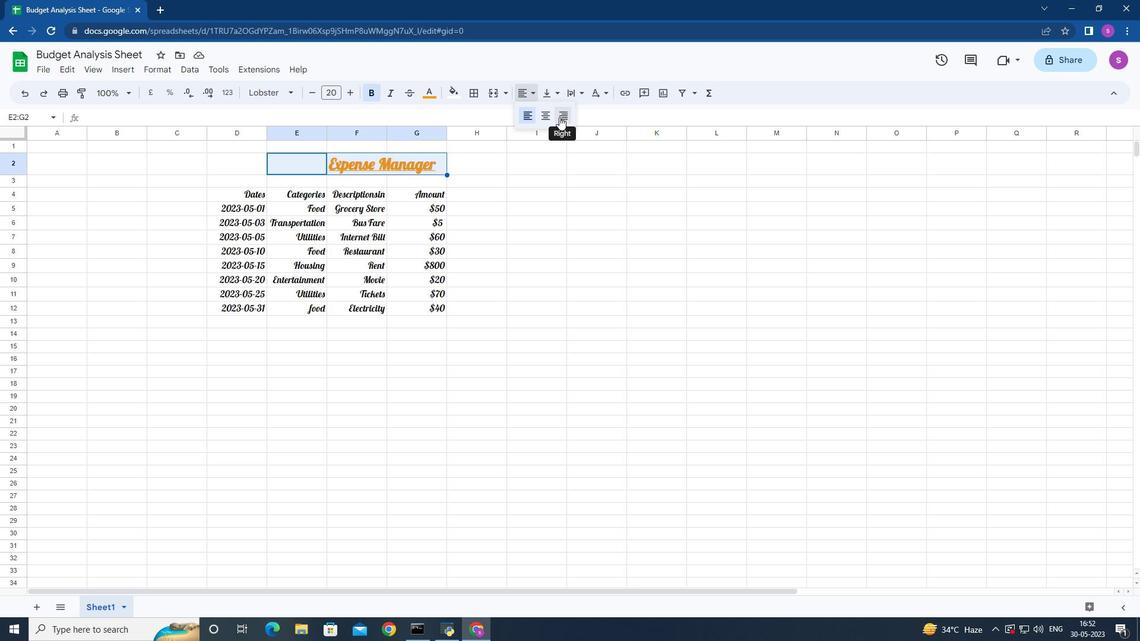 
Action: Mouse moved to (212, 223)
Screenshot: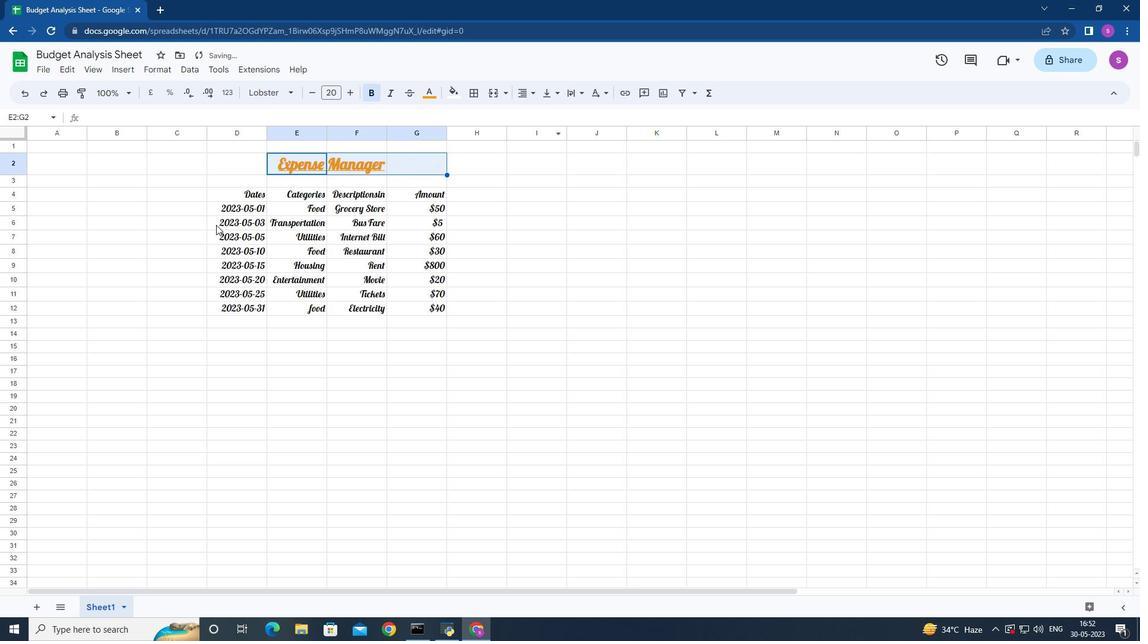 
Action: Mouse scrolled (212, 222) with delta (0, 0)
Screenshot: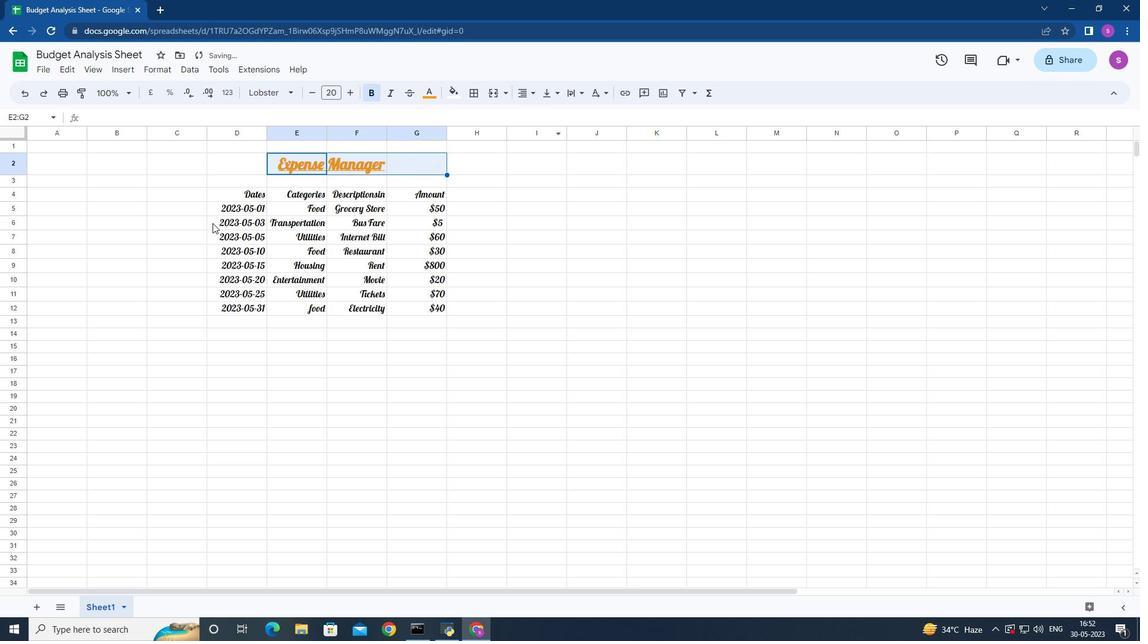 
Action: Mouse moved to (223, 259)
Screenshot: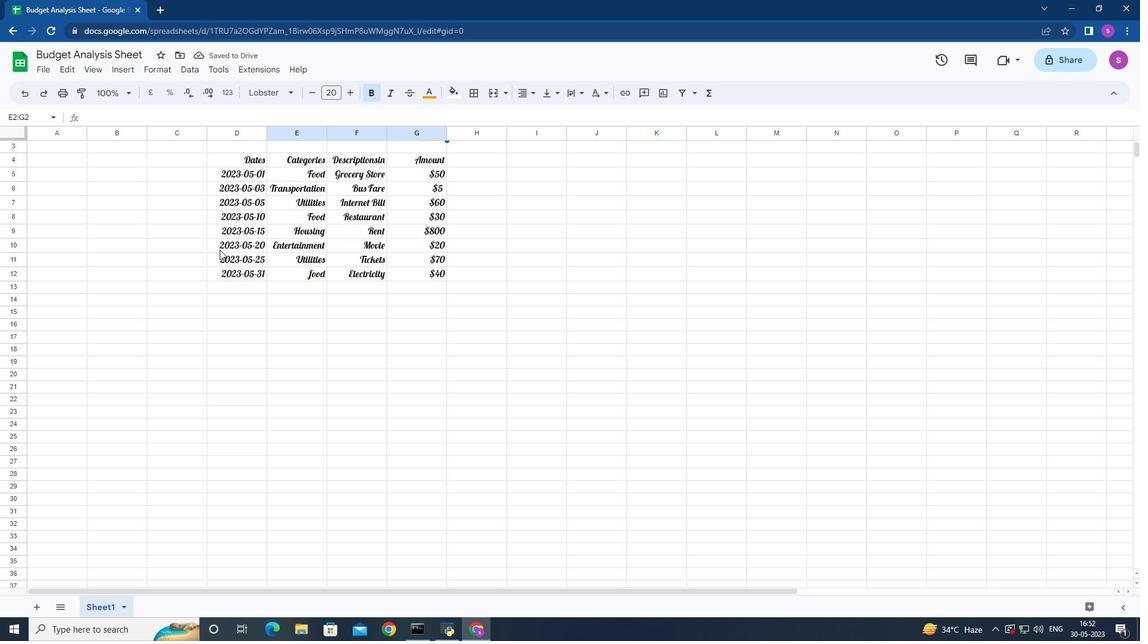 
Action: Mouse scrolled (223, 259) with delta (0, 0)
Screenshot: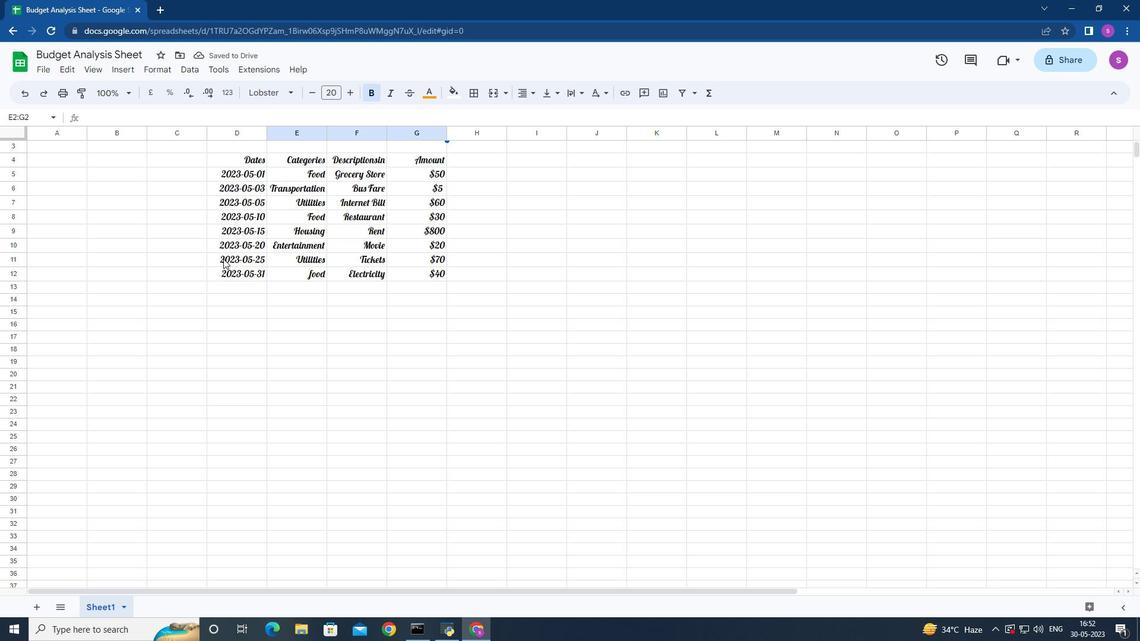 
Action: Mouse scrolled (223, 259) with delta (0, 0)
Screenshot: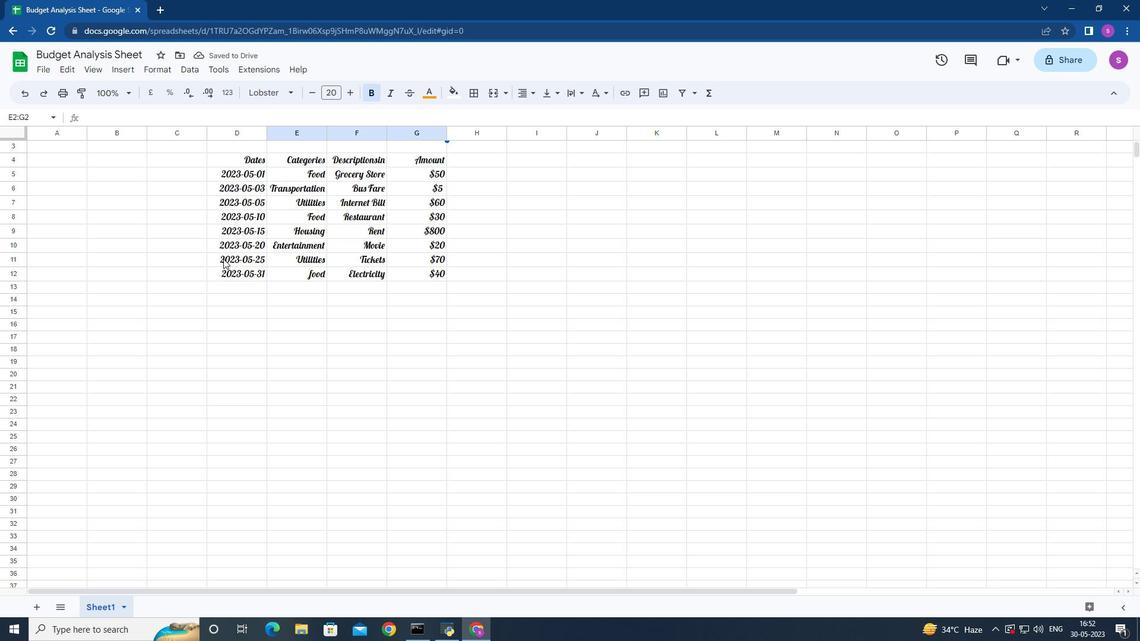 
Action: Mouse scrolled (223, 259) with delta (0, 0)
Screenshot: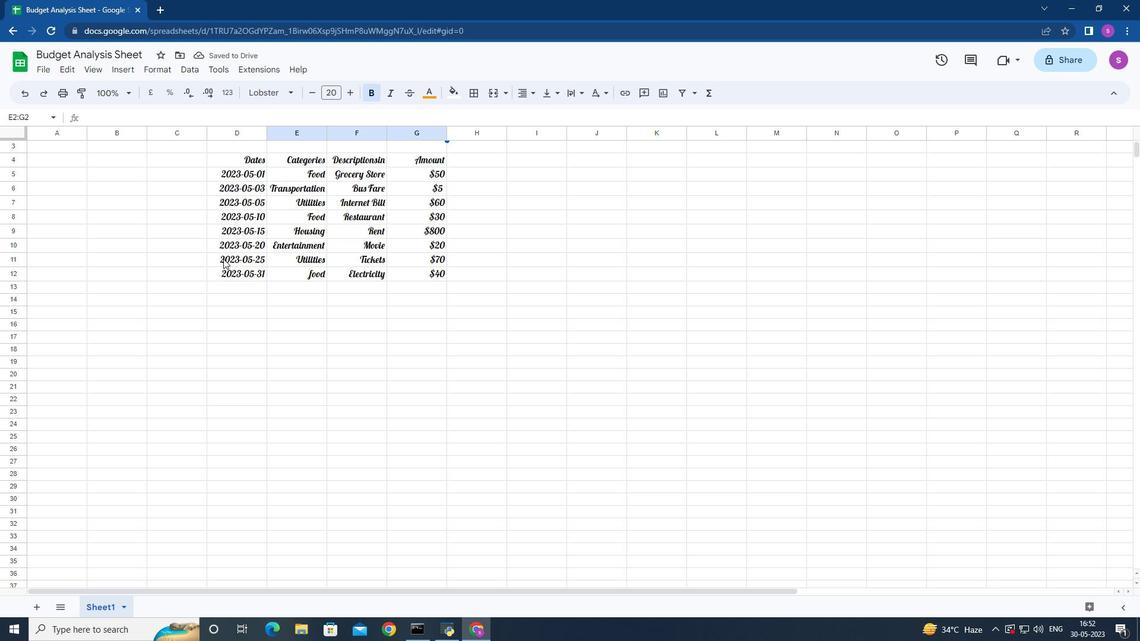 
Action: Mouse moved to (218, 245)
Screenshot: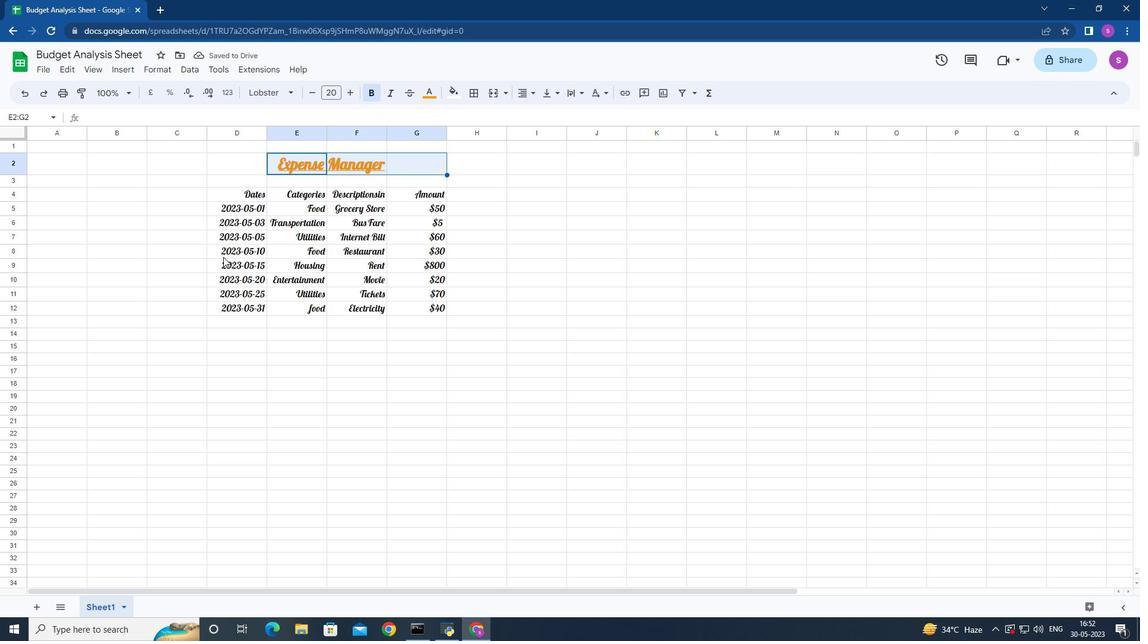 
Action: Mouse scrolled (218, 245) with delta (0, 0)
Screenshot: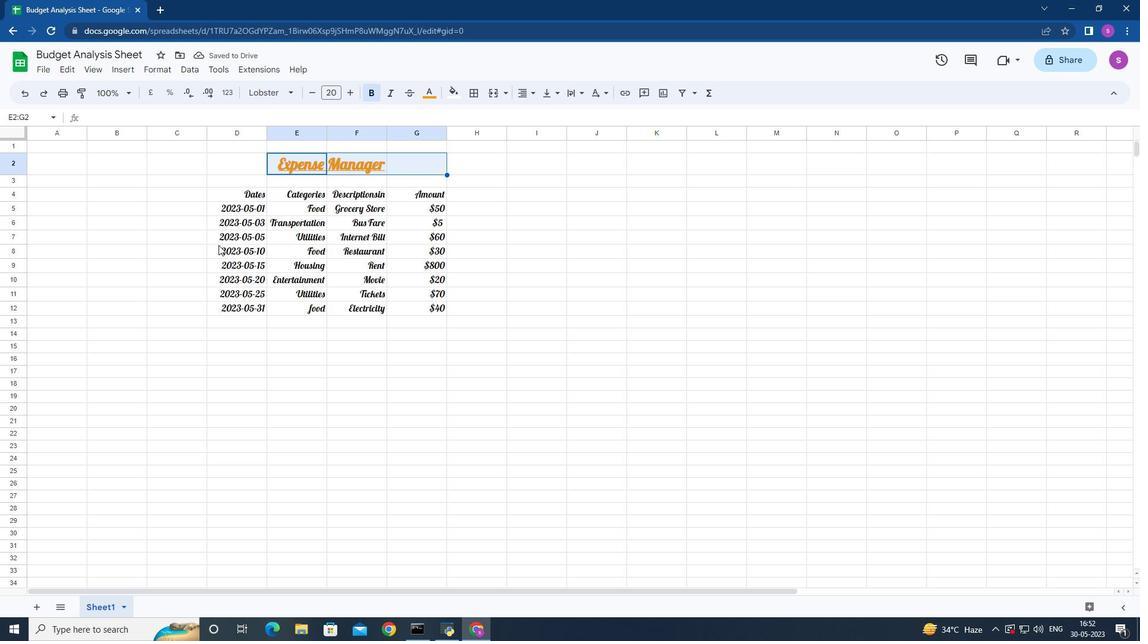 
Action: Mouse moved to (218, 245)
Screenshot: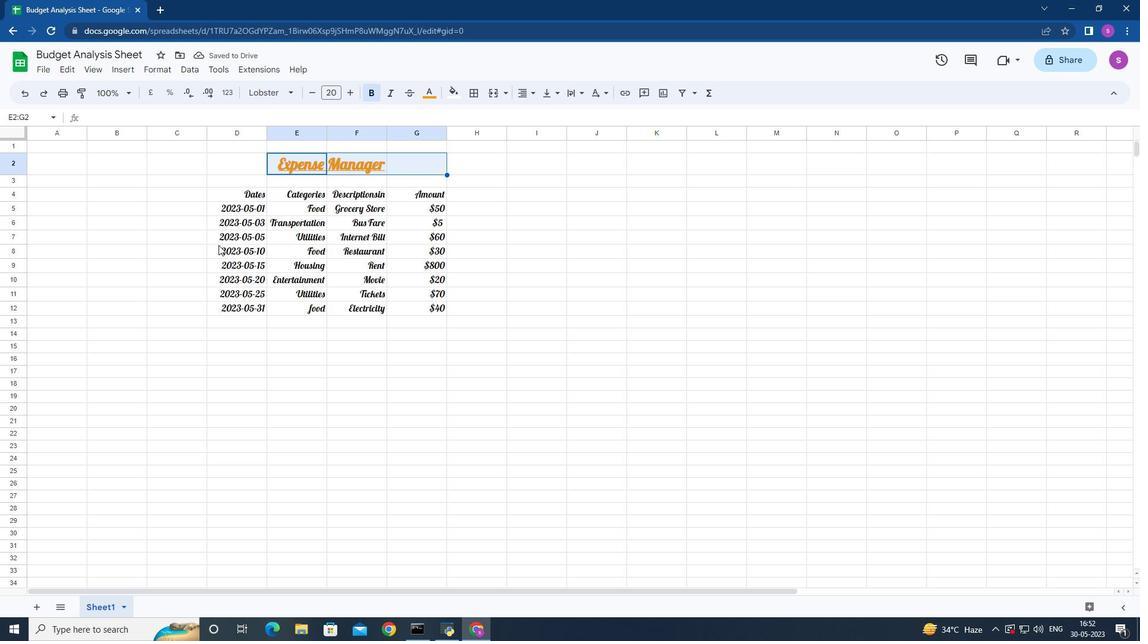 
Action: Mouse scrolled (218, 246) with delta (0, 0)
Screenshot: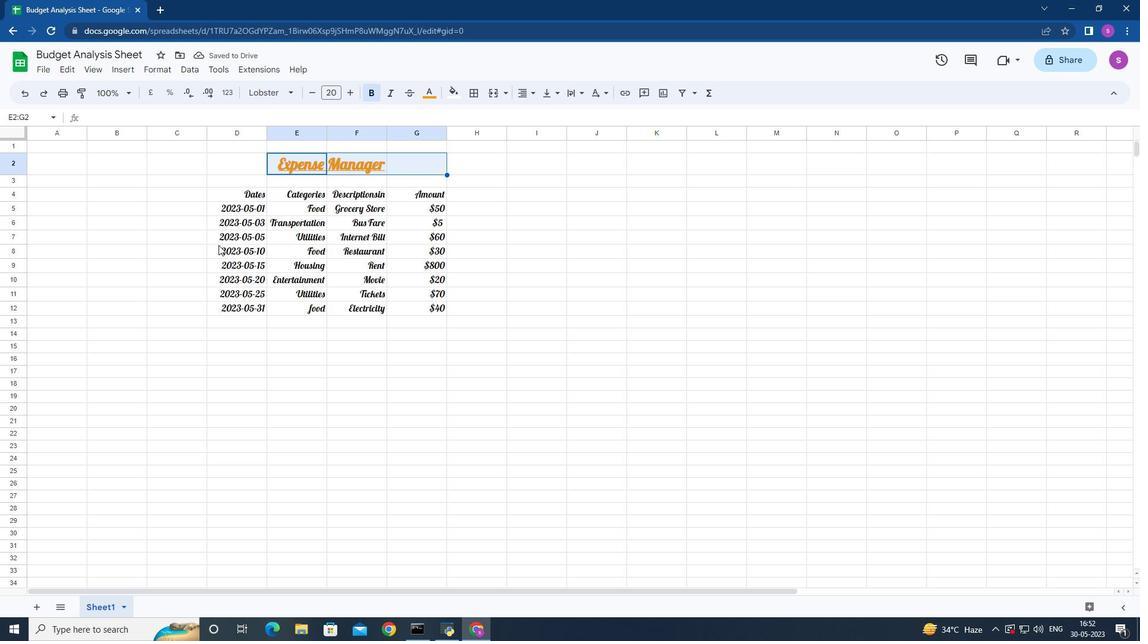 
Action: Mouse moved to (326, 128)
Screenshot: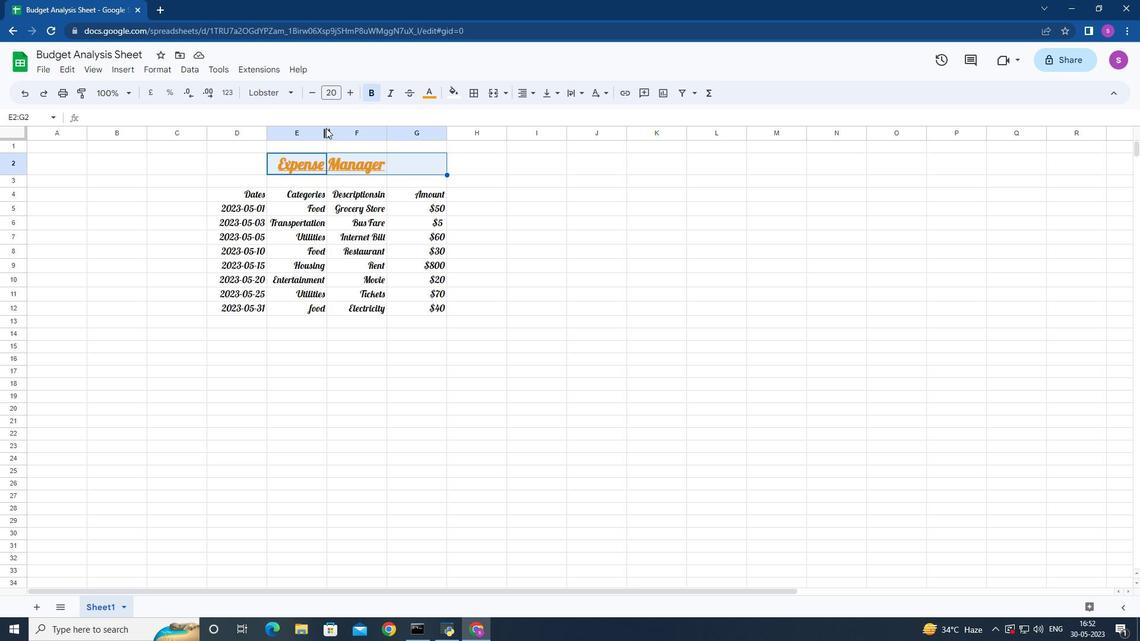 
Action: Mouse pressed left at (326, 128)
Screenshot: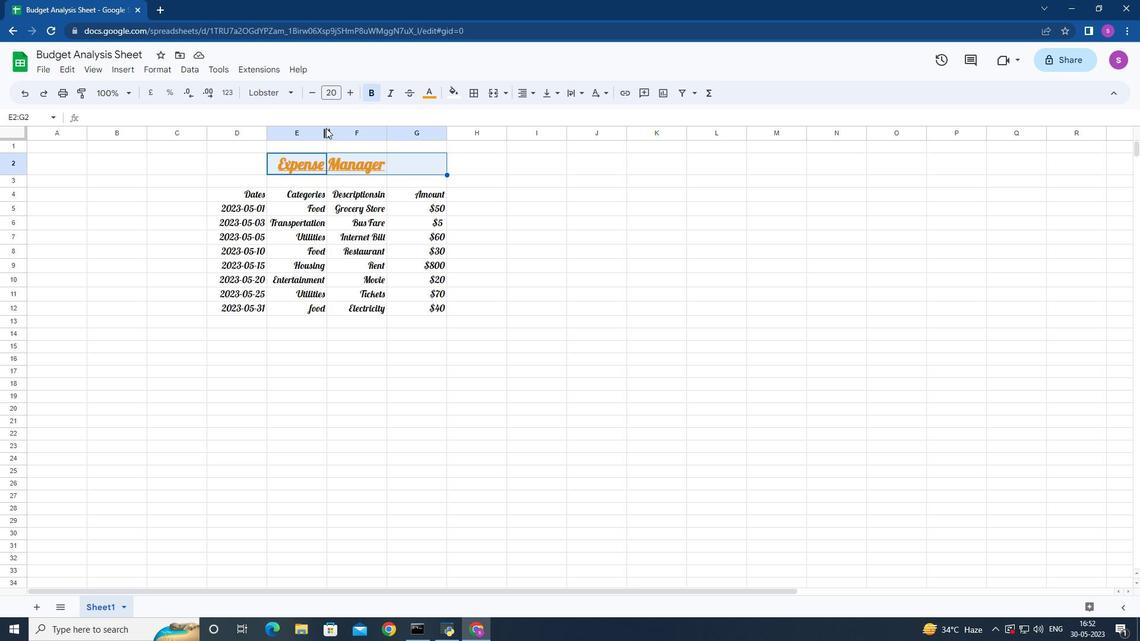 
Action: Mouse moved to (510, 210)
Screenshot: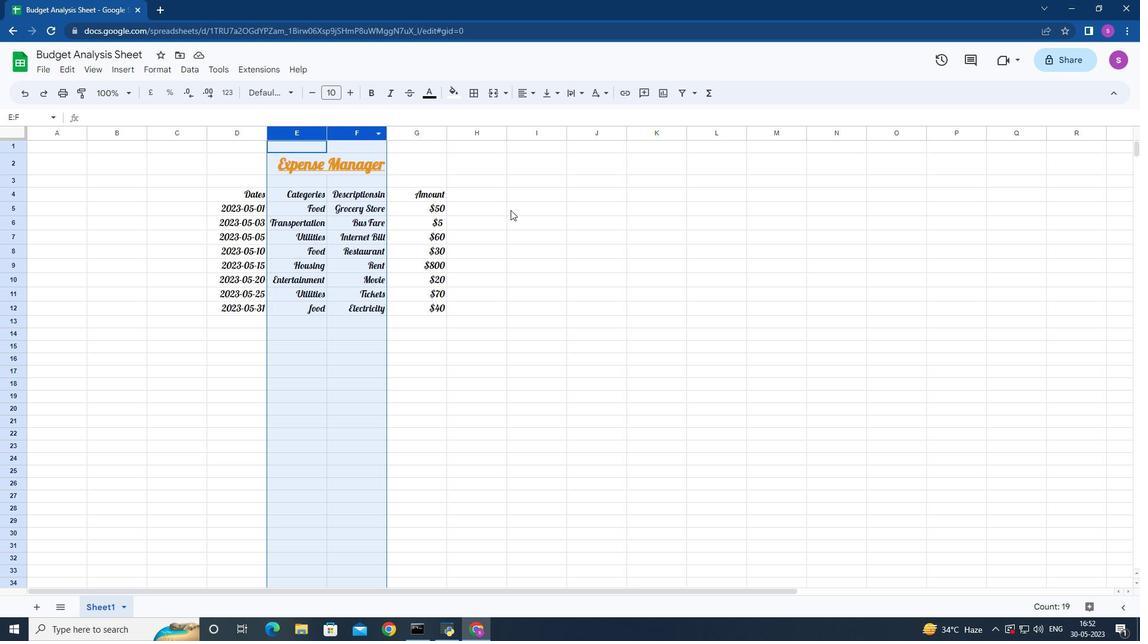 
Action: Mouse pressed left at (510, 210)
Screenshot: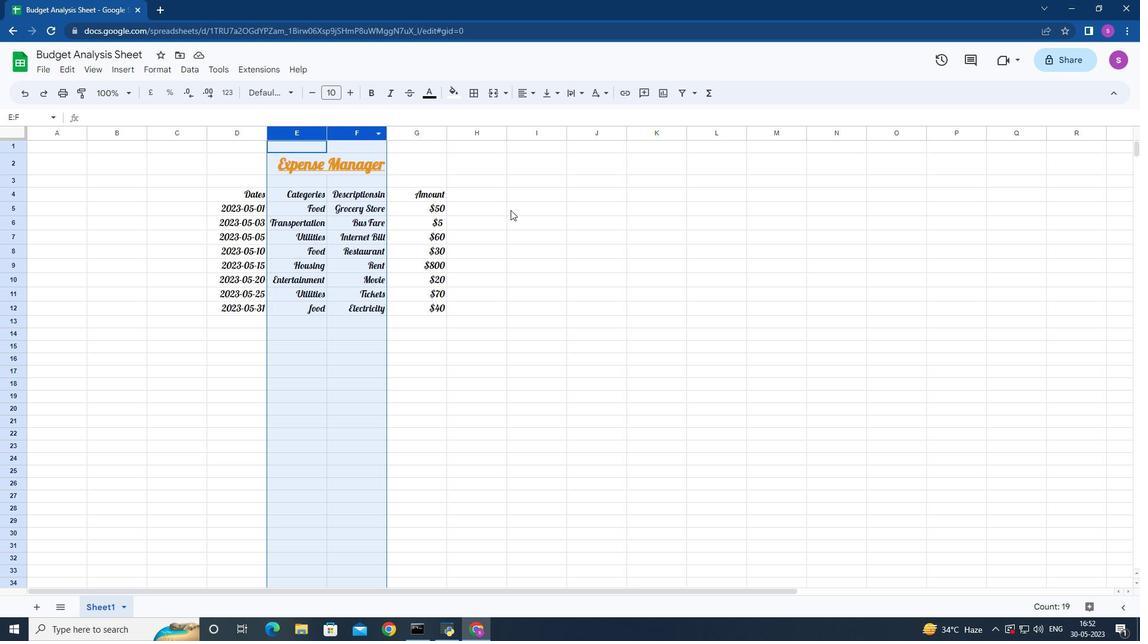 
Action: Mouse moved to (327, 128)
Screenshot: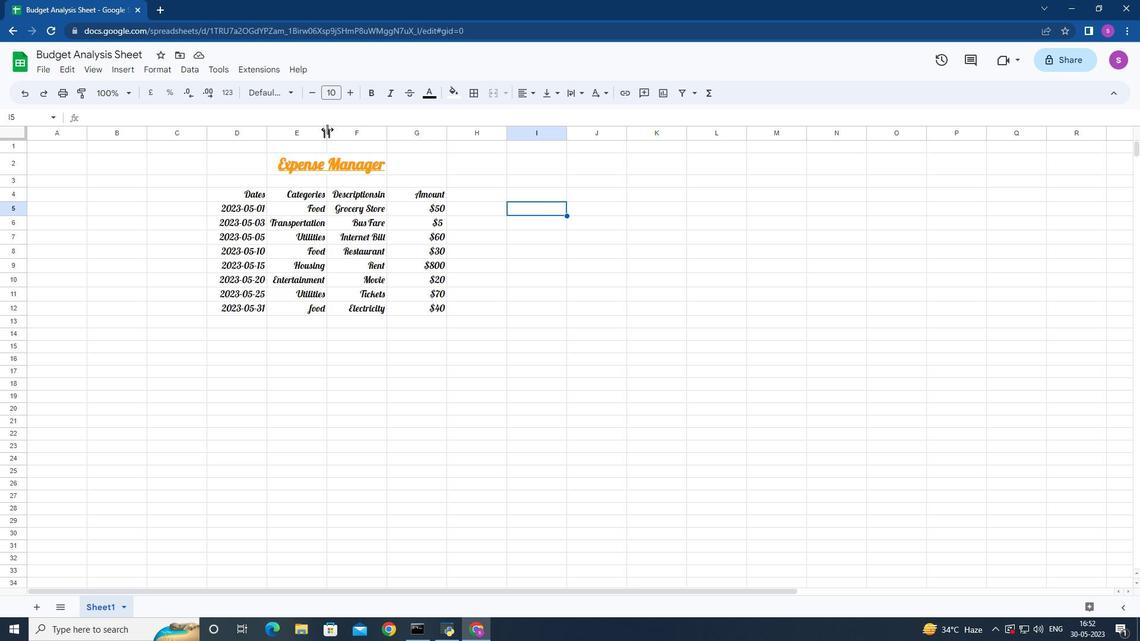 
Action: Mouse pressed left at (327, 128)
Screenshot: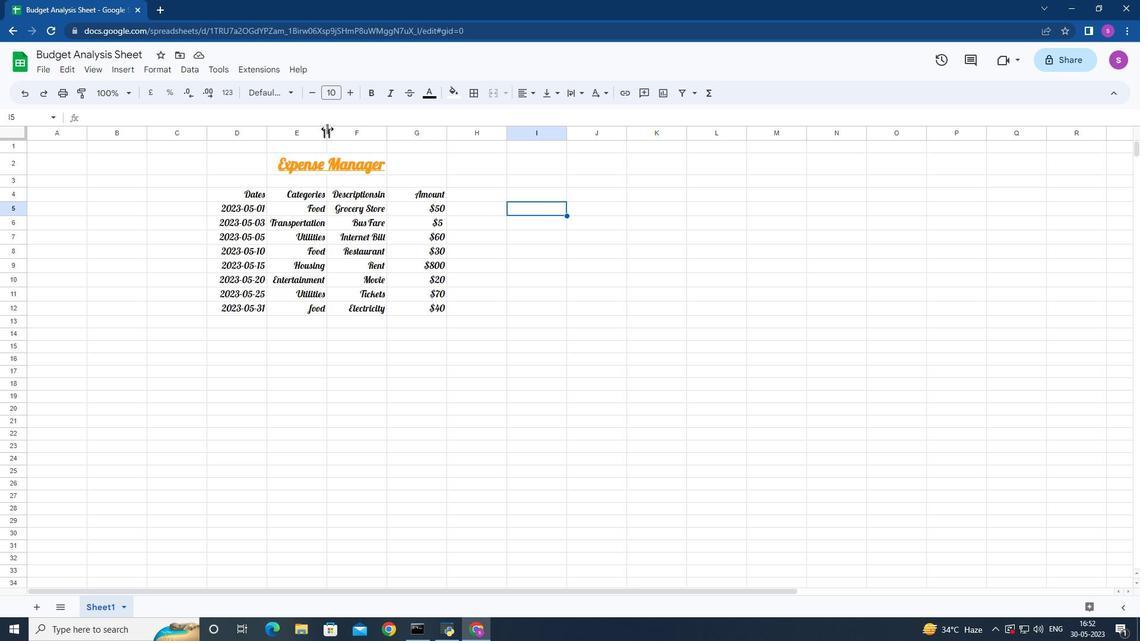 
Action: Mouse moved to (398, 131)
Screenshot: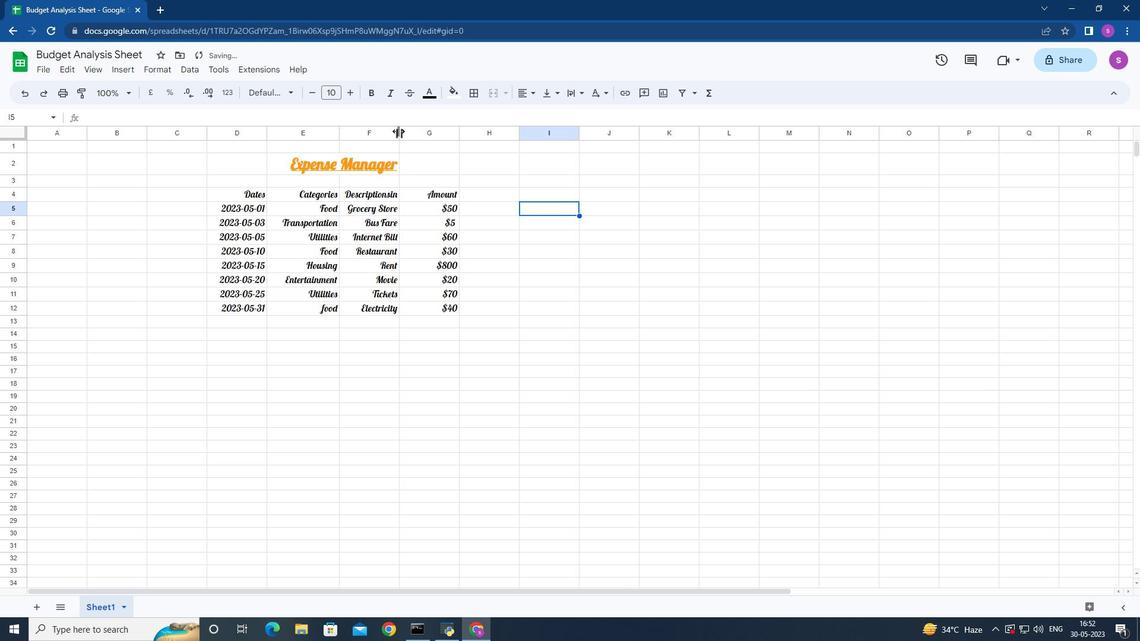 
Action: Mouse pressed left at (398, 131)
Screenshot: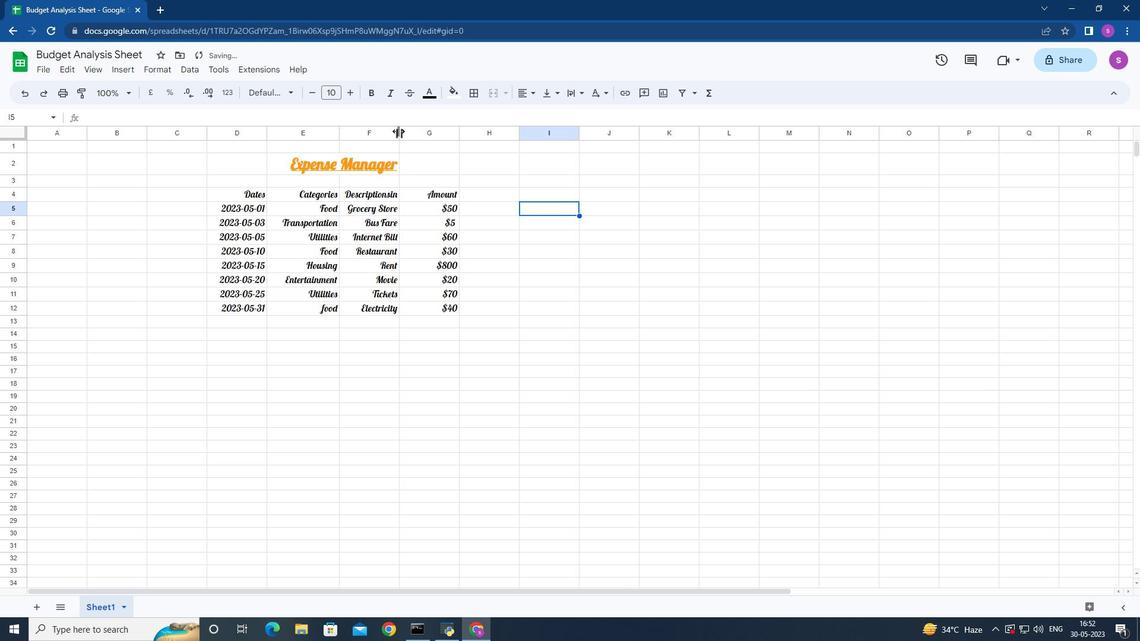 
Action: Mouse moved to (402, 129)
Screenshot: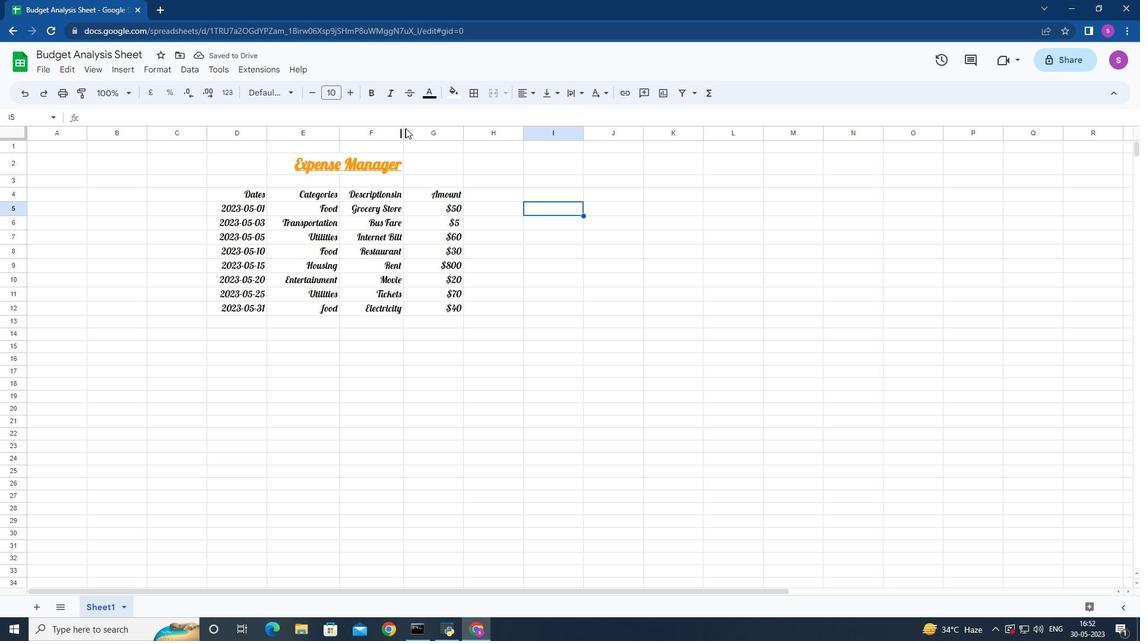 
Action: Mouse pressed left at (402, 129)
Screenshot: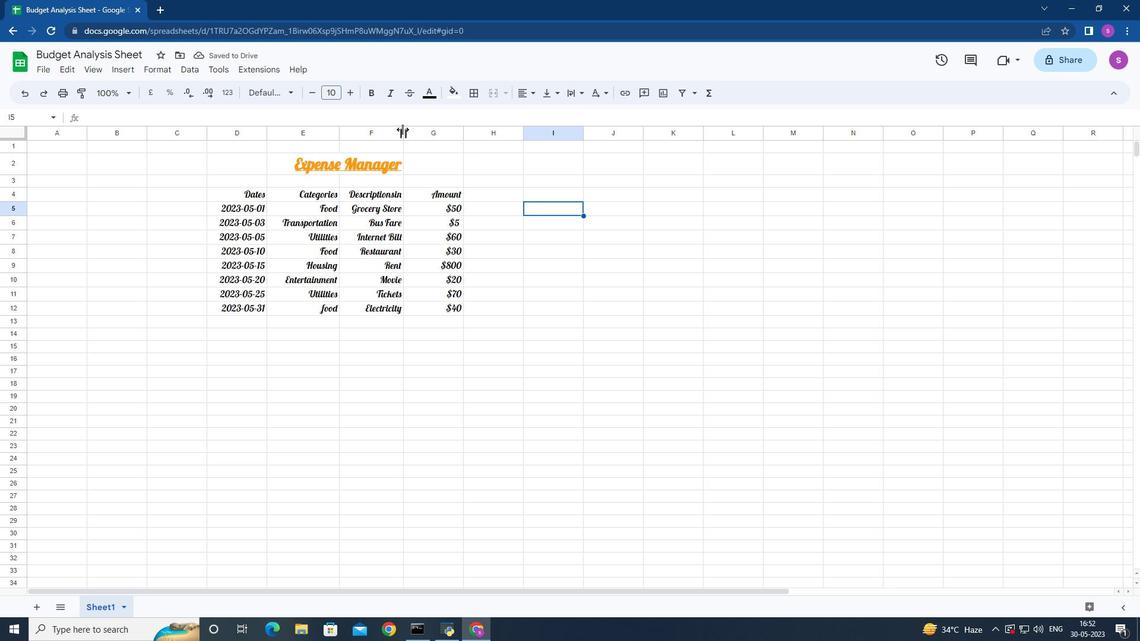 
Action: Mouse moved to (376, 326)
Screenshot: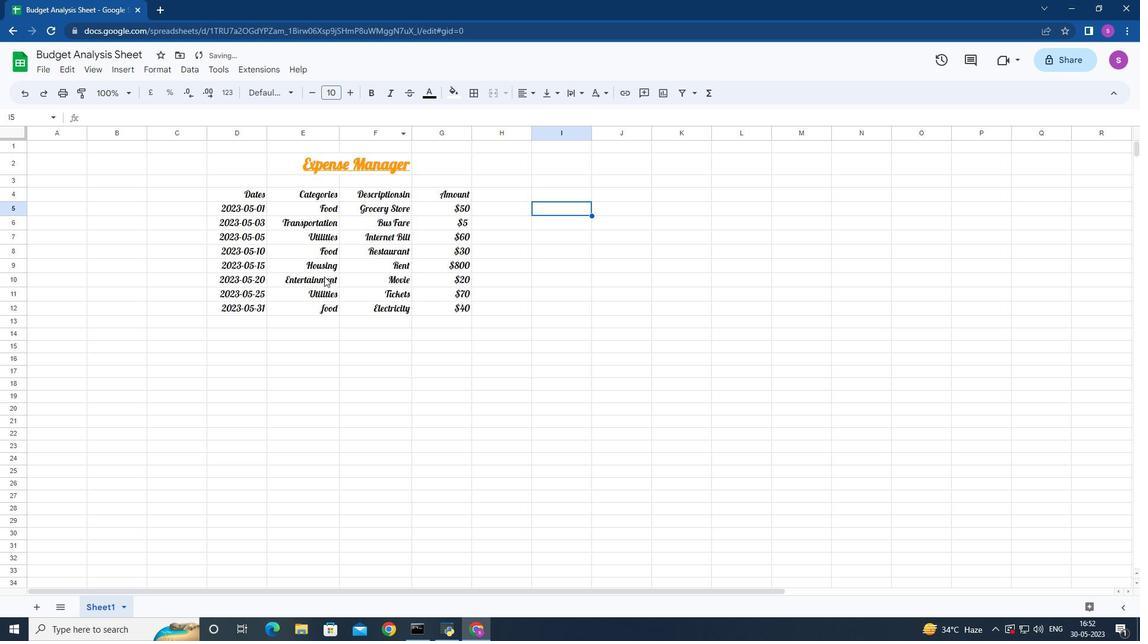 
